 Task: Search one way flight ticket for 2 adults, 4 children and 1 infant on lap in business from Brunswick: Brunswick Golden Isles Airport to Springfield: Abraham Lincoln Capital Airport on 5-2-2023. Choice of flights is JetBlue. Price is upto 88000. Outbound departure time preference is 18:15.
Action: Mouse moved to (226, 318)
Screenshot: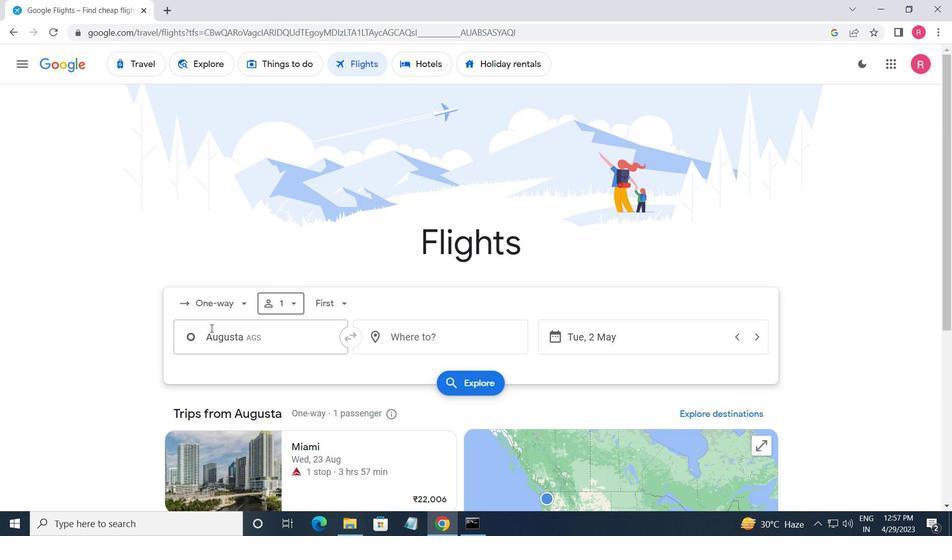 
Action: Mouse pressed left at (226, 318)
Screenshot: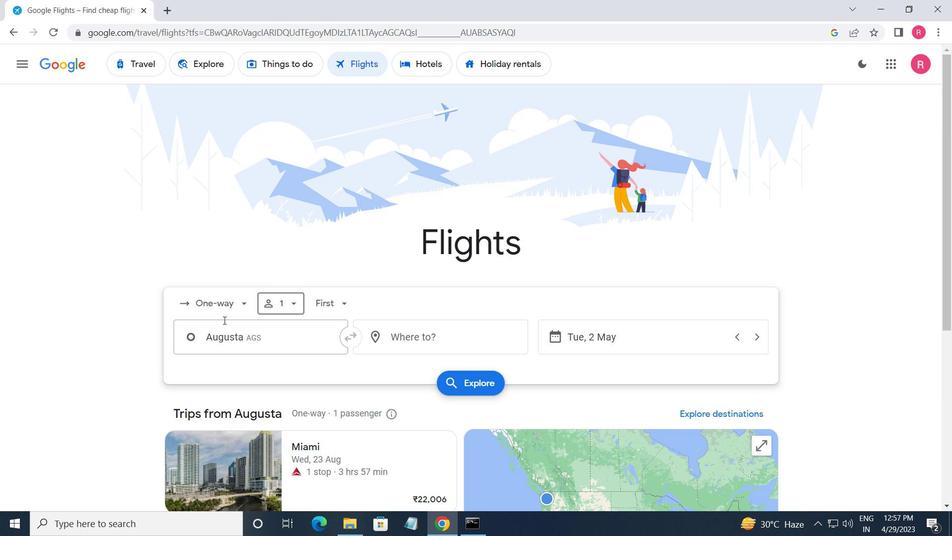 
Action: Mouse moved to (231, 360)
Screenshot: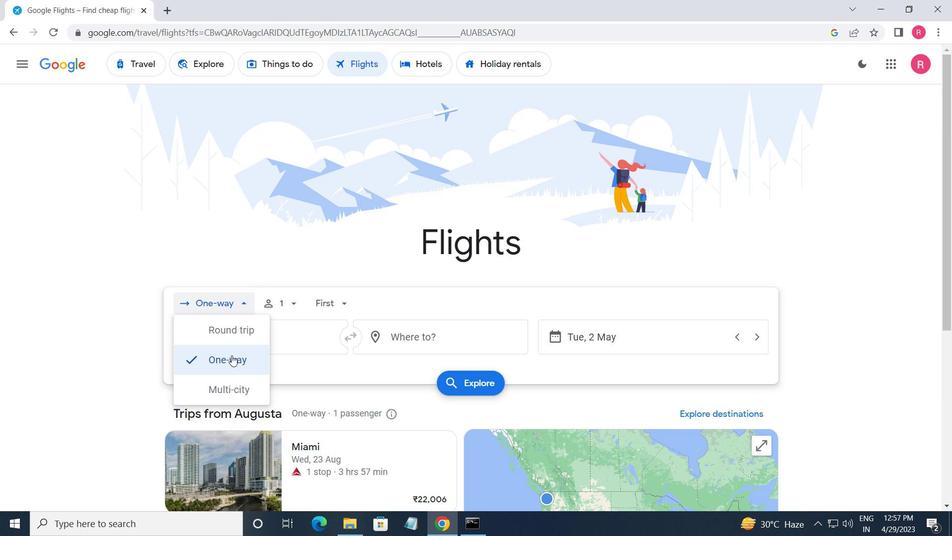 
Action: Mouse pressed left at (231, 360)
Screenshot: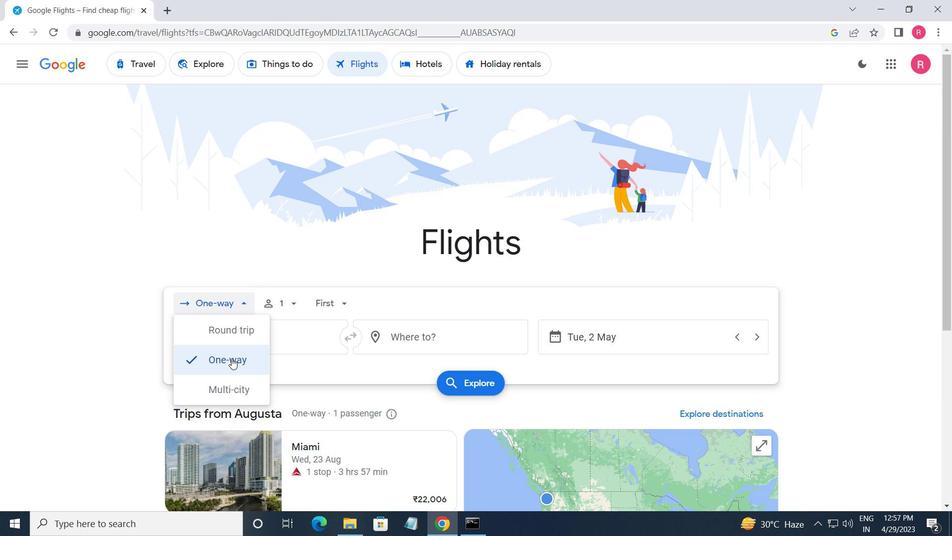 
Action: Mouse moved to (275, 303)
Screenshot: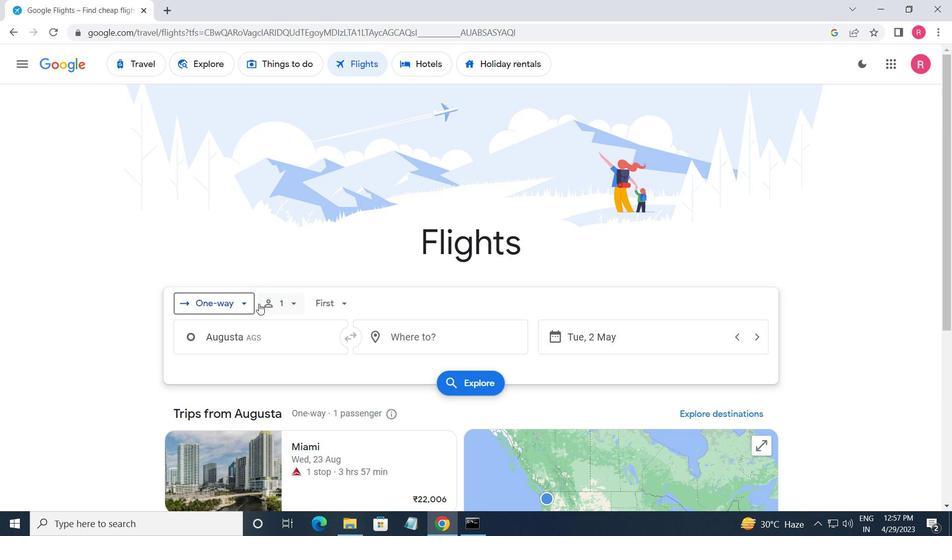 
Action: Mouse pressed left at (275, 303)
Screenshot: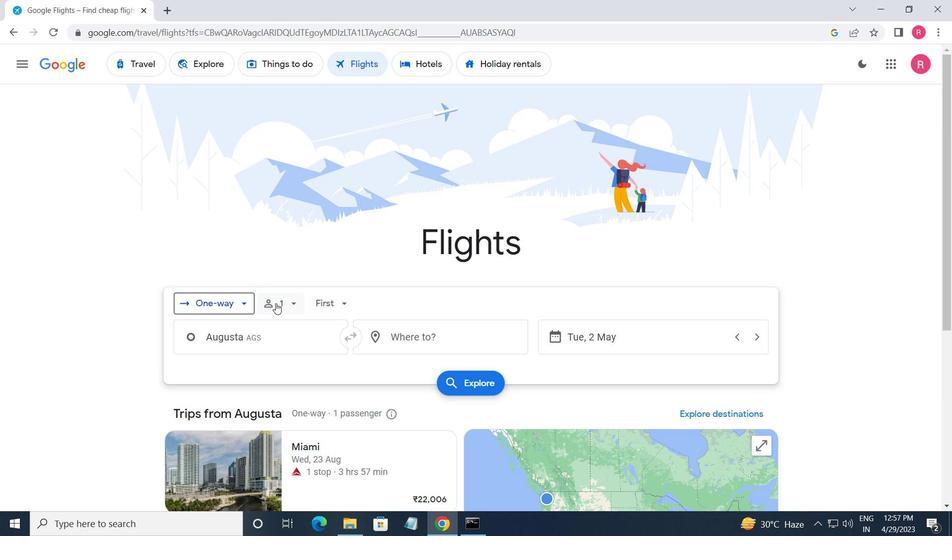
Action: Mouse moved to (384, 341)
Screenshot: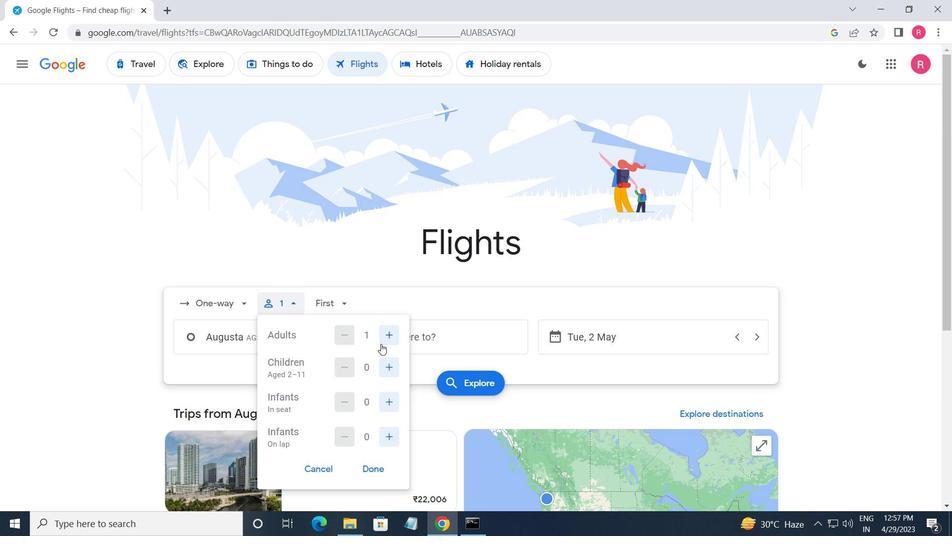 
Action: Mouse pressed left at (384, 341)
Screenshot: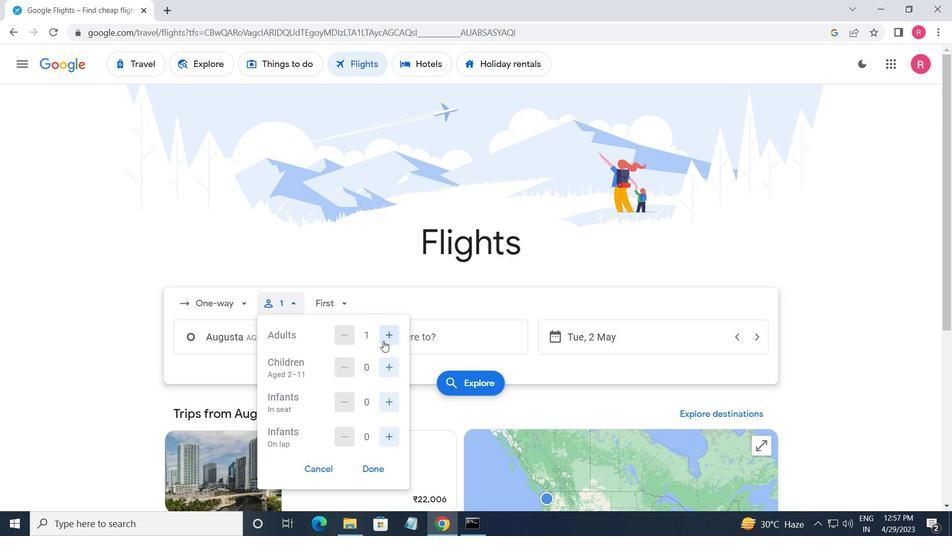 
Action: Mouse moved to (383, 371)
Screenshot: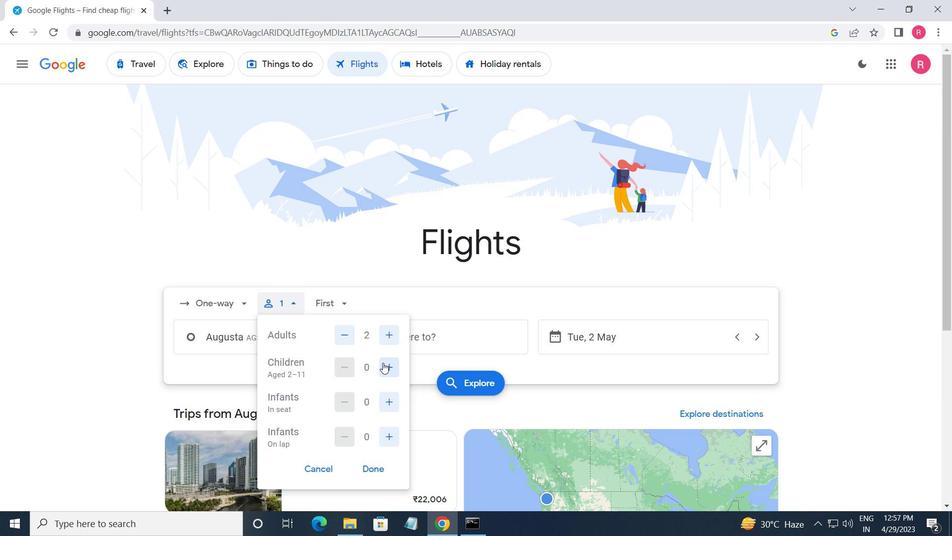 
Action: Mouse pressed left at (383, 371)
Screenshot: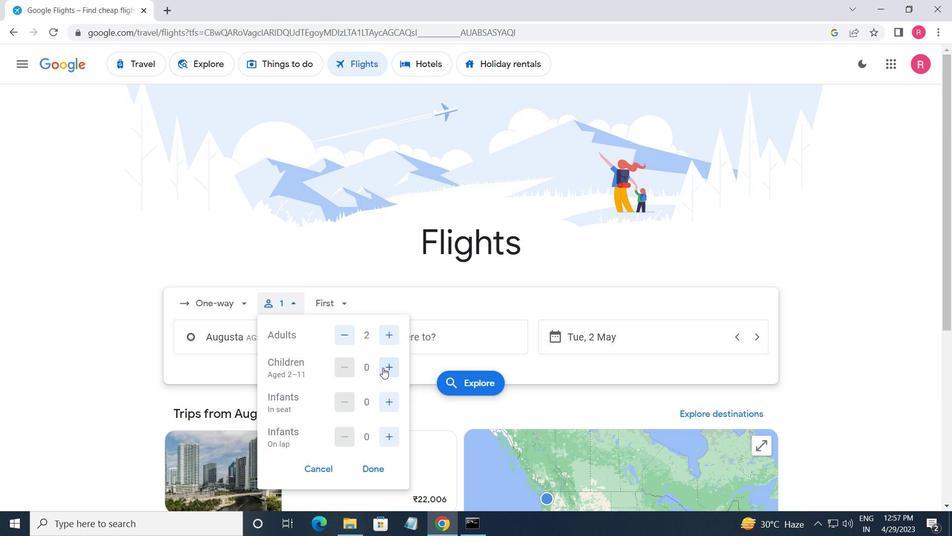 
Action: Mouse pressed left at (383, 371)
Screenshot: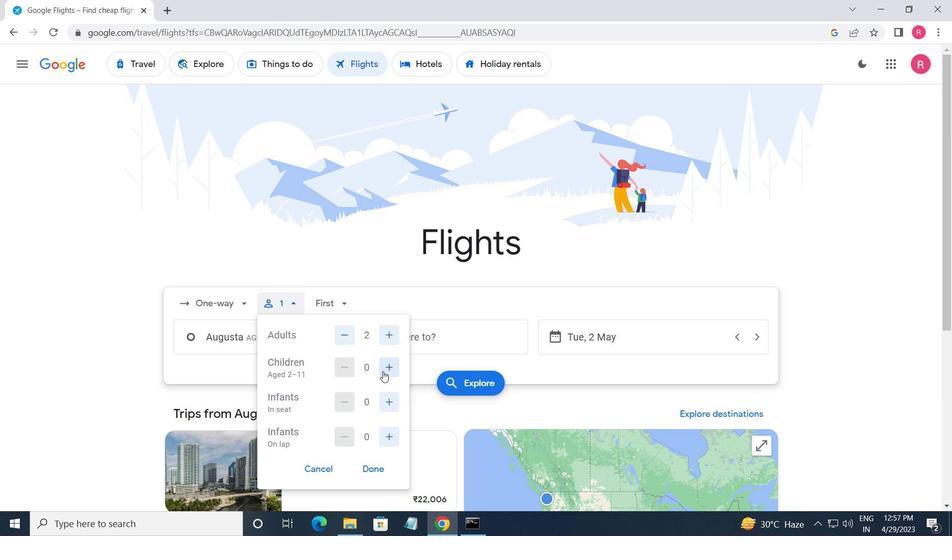
Action: Mouse pressed left at (383, 371)
Screenshot: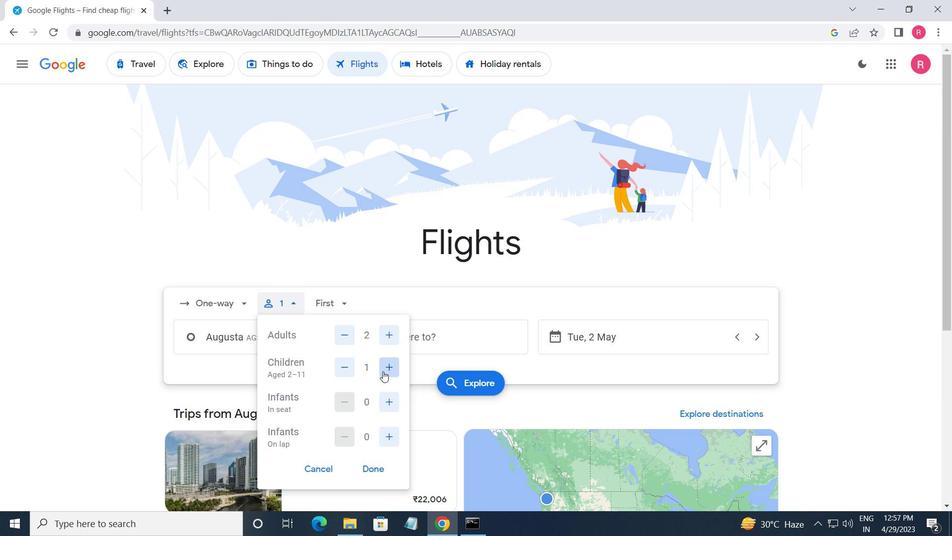 
Action: Mouse pressed left at (383, 371)
Screenshot: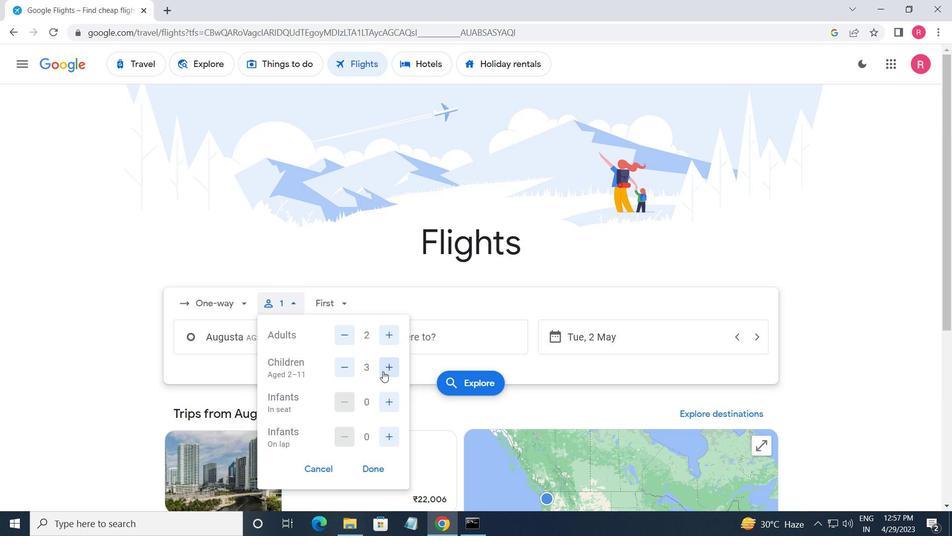 
Action: Mouse moved to (388, 407)
Screenshot: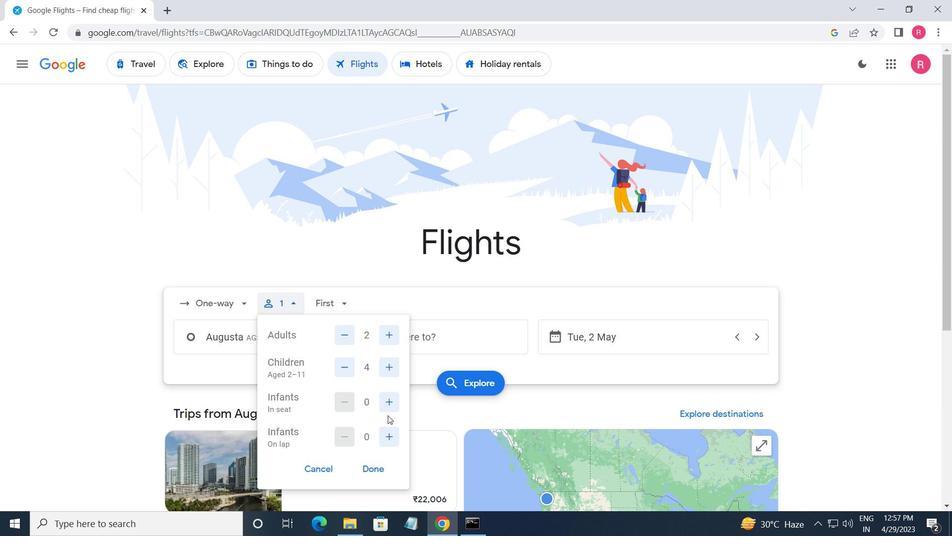 
Action: Mouse pressed left at (388, 407)
Screenshot: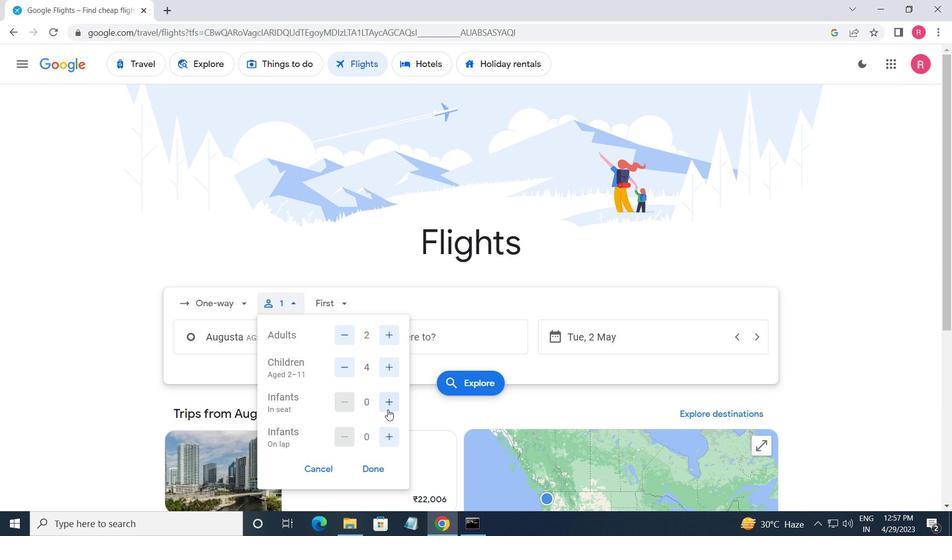 
Action: Mouse moved to (337, 299)
Screenshot: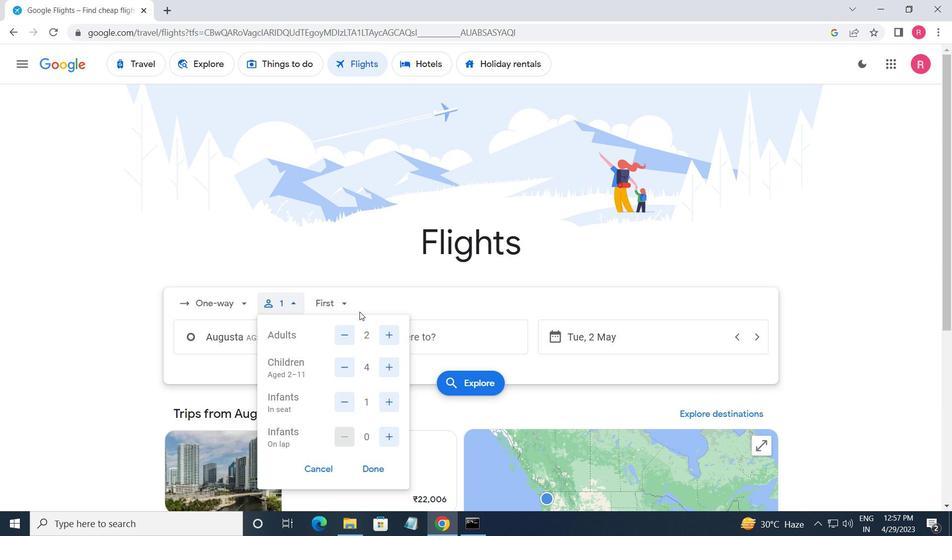 
Action: Mouse pressed left at (337, 299)
Screenshot: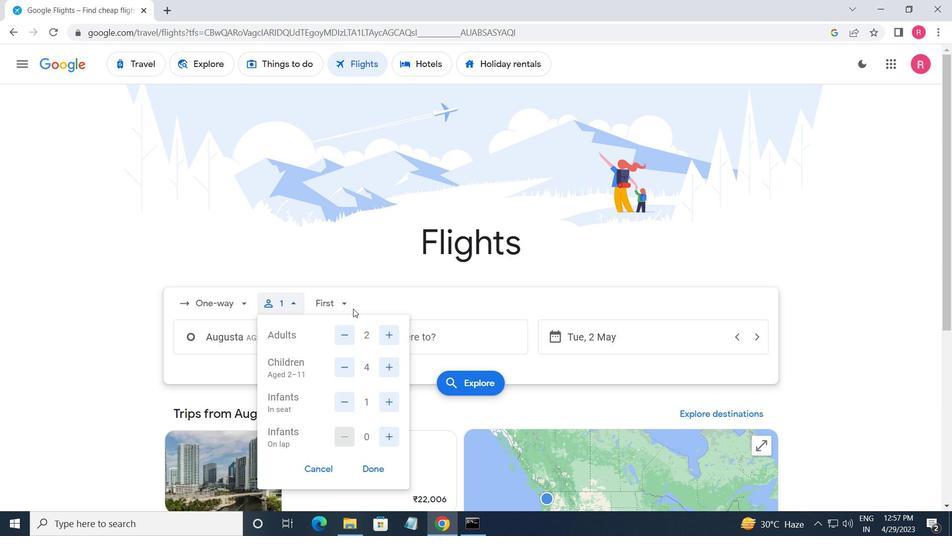 
Action: Mouse moved to (376, 383)
Screenshot: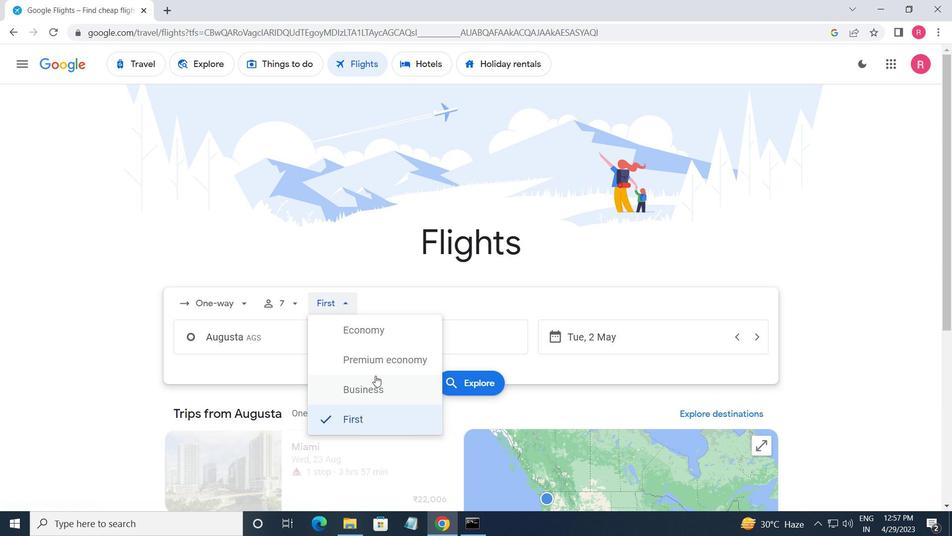 
Action: Mouse pressed left at (376, 383)
Screenshot: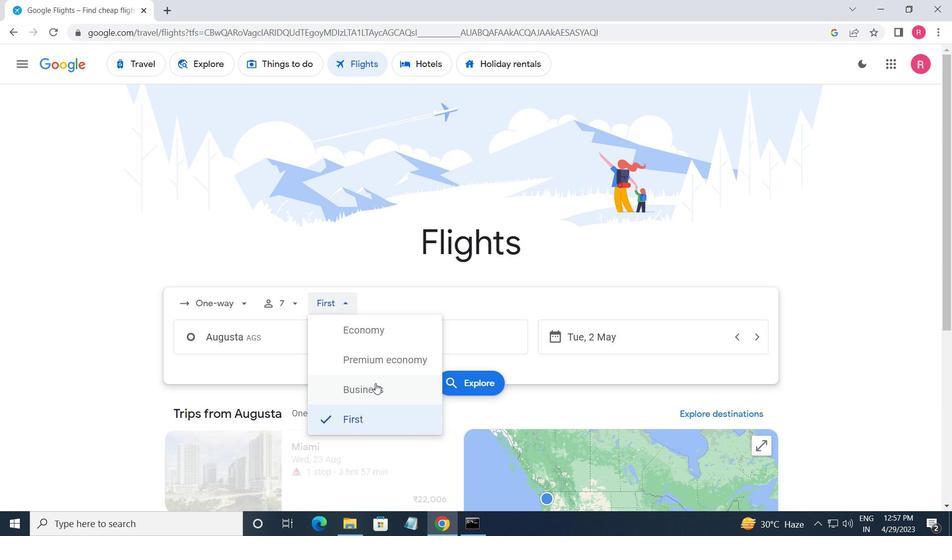 
Action: Mouse moved to (299, 342)
Screenshot: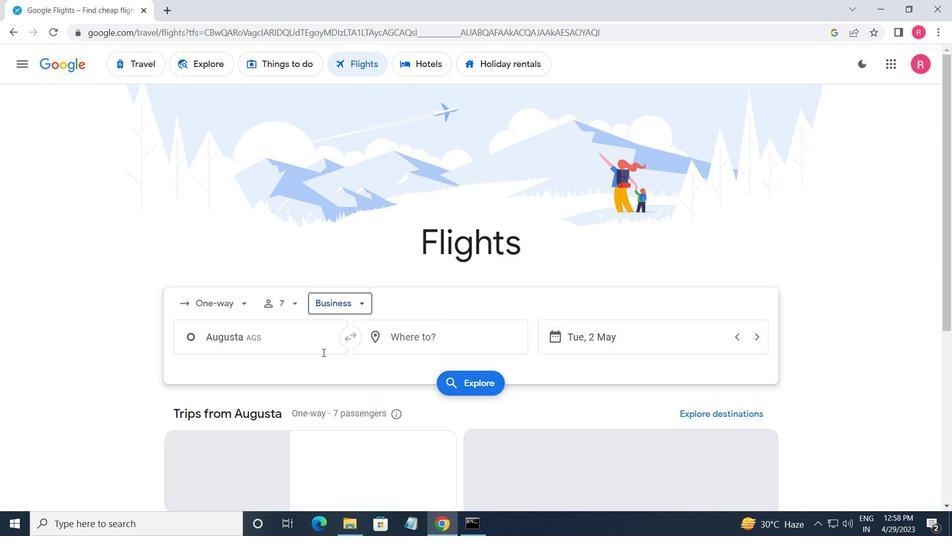 
Action: Mouse pressed left at (299, 342)
Screenshot: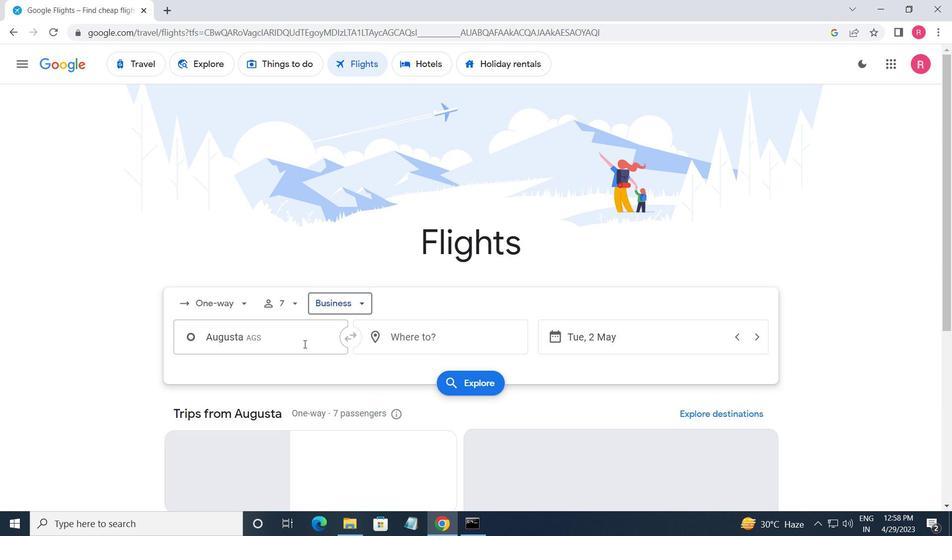 
Action: Key pressed <Key.shift><Key.shift>BRUNSWICK<Key.space><Key.shift_r><Key.shift_r><Key.shift_r>GO
Screenshot: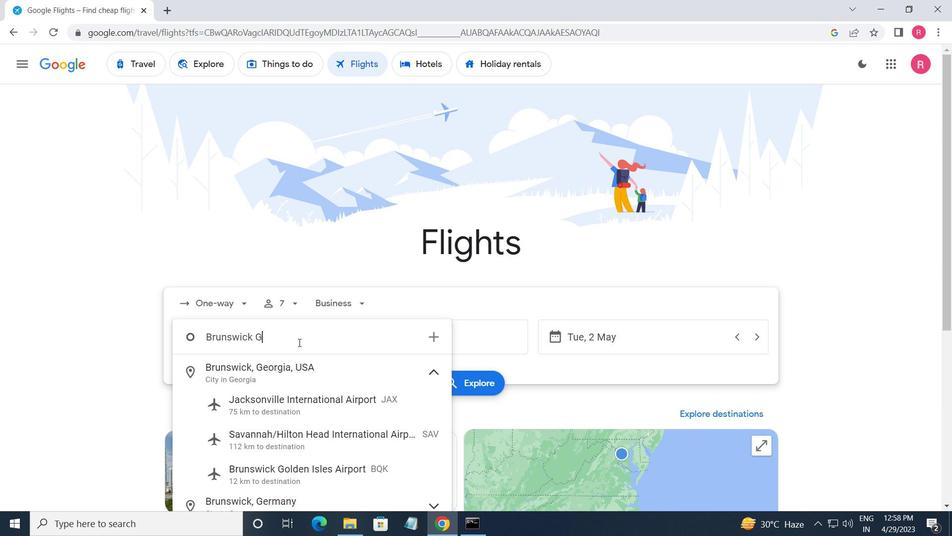 
Action: Mouse moved to (288, 375)
Screenshot: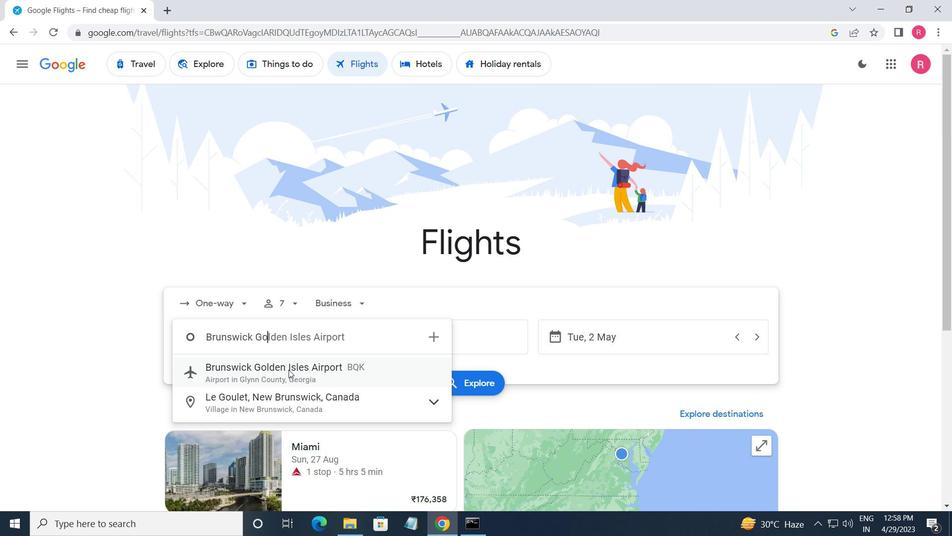 
Action: Mouse pressed left at (288, 375)
Screenshot: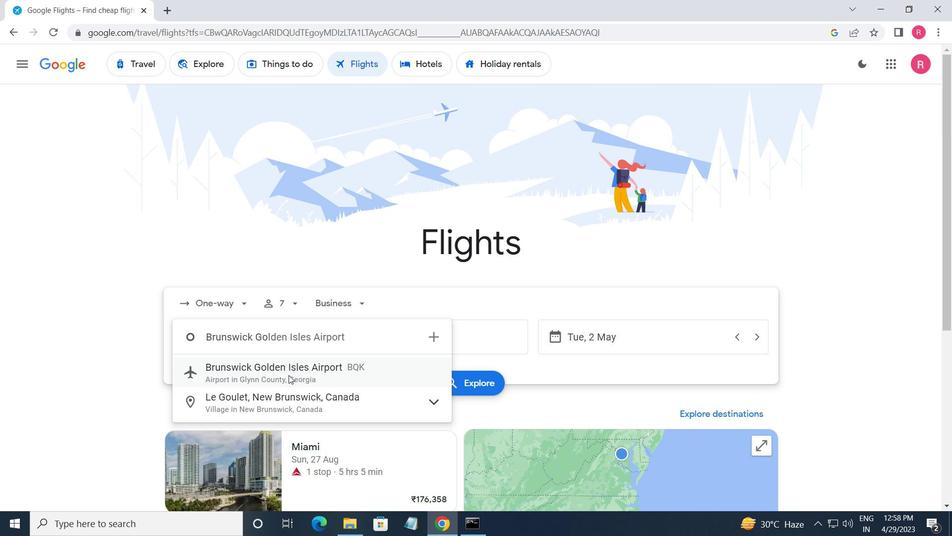 
Action: Mouse moved to (434, 340)
Screenshot: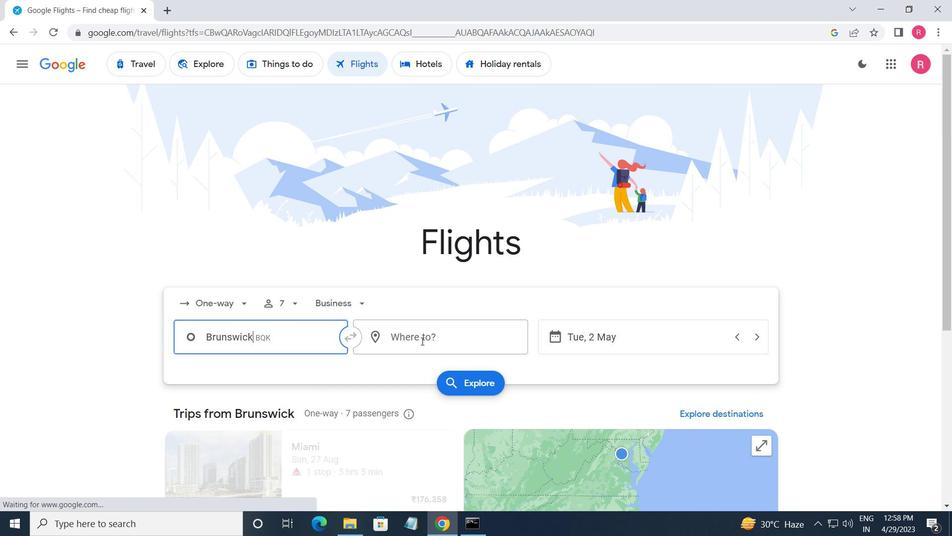 
Action: Mouse pressed left at (434, 340)
Screenshot: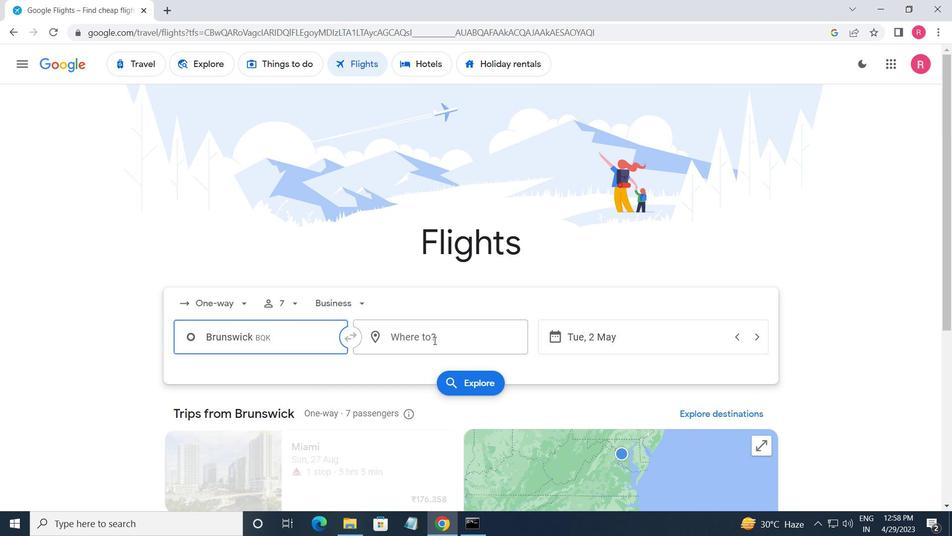 
Action: Mouse moved to (420, 461)
Screenshot: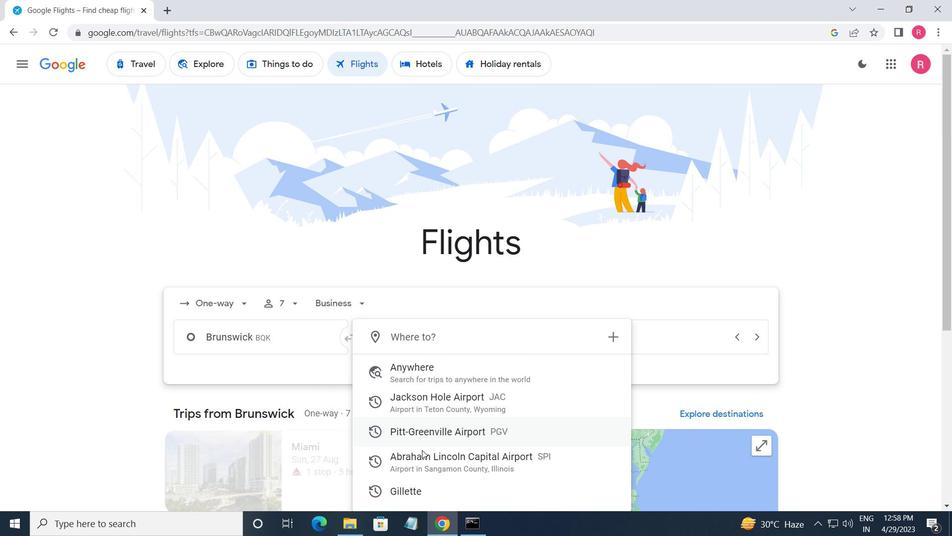 
Action: Mouse pressed left at (420, 461)
Screenshot: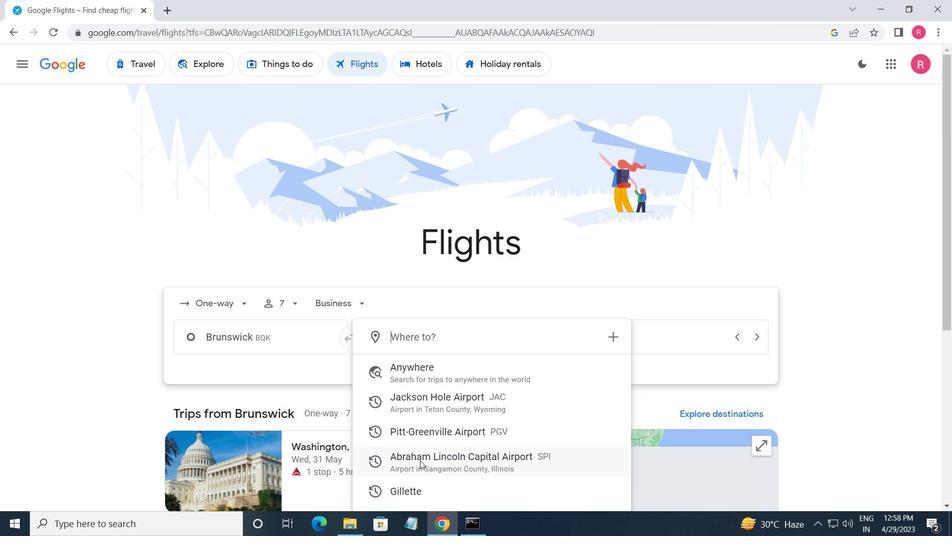 
Action: Mouse moved to (646, 347)
Screenshot: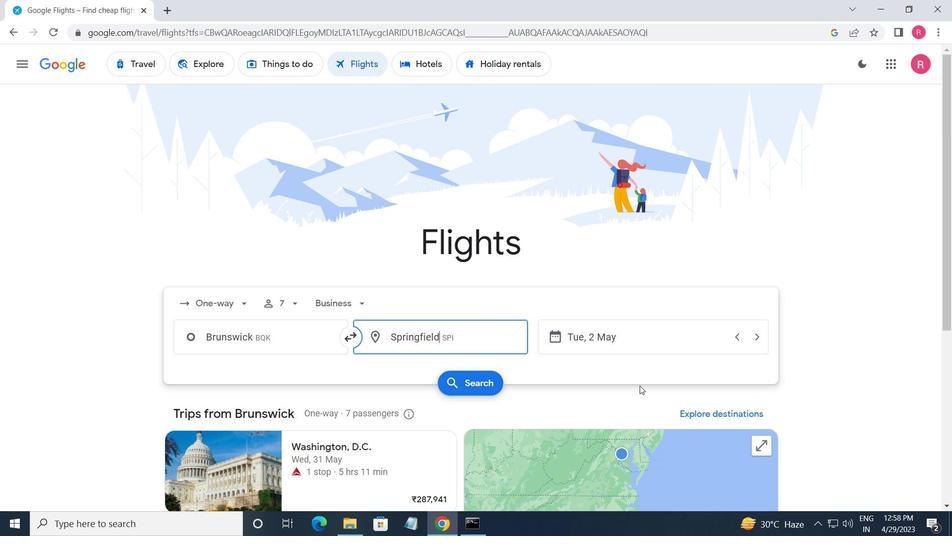 
Action: Mouse pressed left at (646, 347)
Screenshot: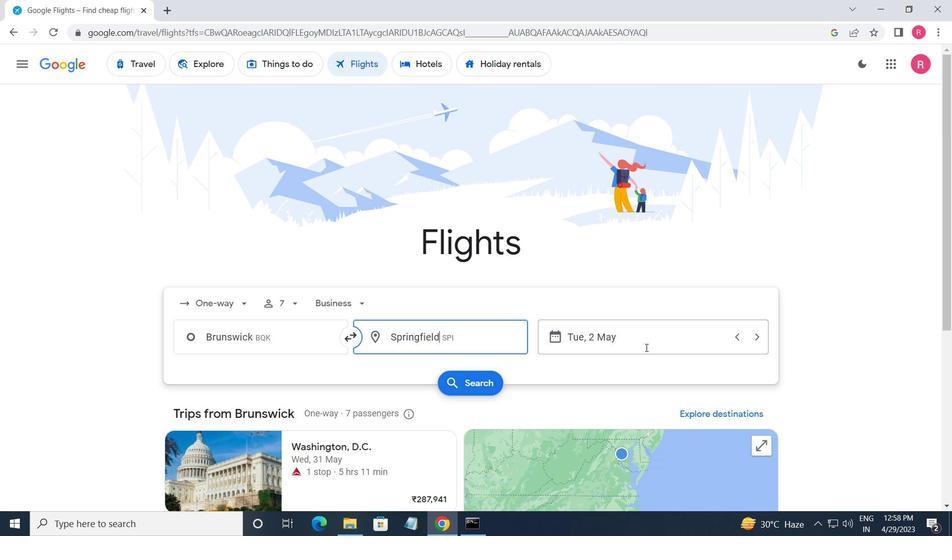 
Action: Mouse moved to (622, 273)
Screenshot: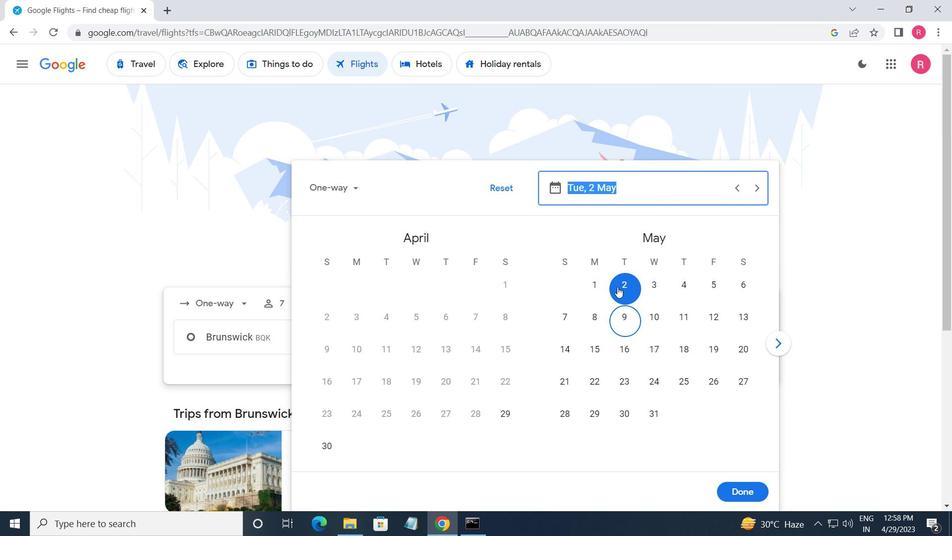 
Action: Mouse pressed left at (622, 273)
Screenshot: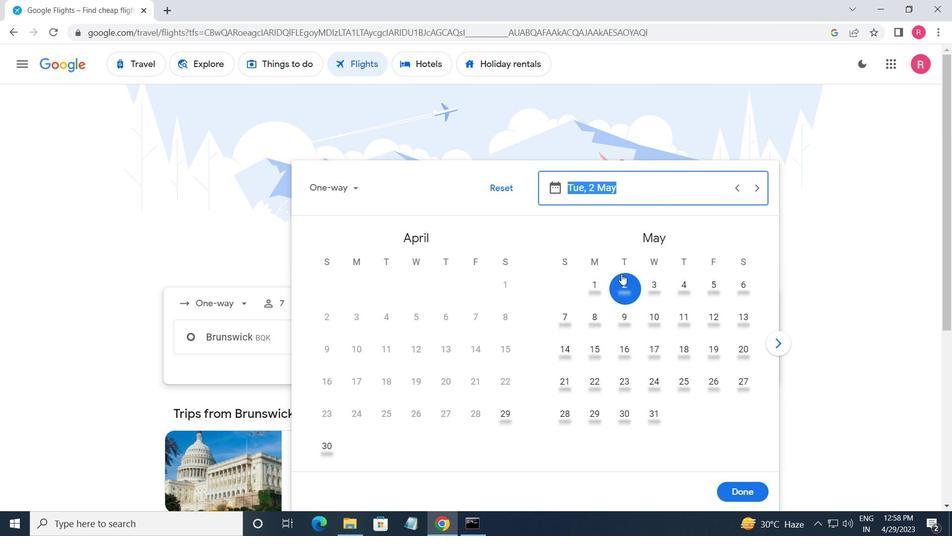 
Action: Mouse moved to (756, 499)
Screenshot: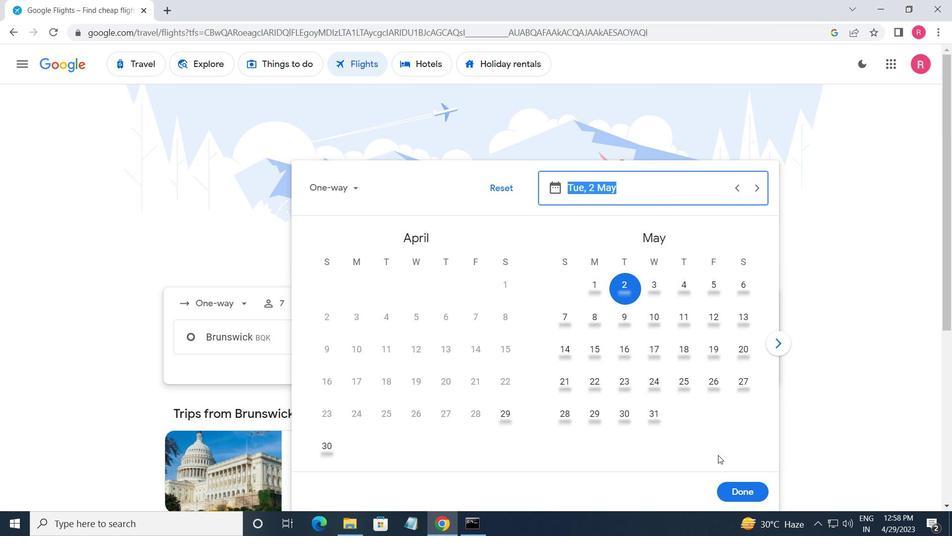 
Action: Mouse pressed left at (756, 499)
Screenshot: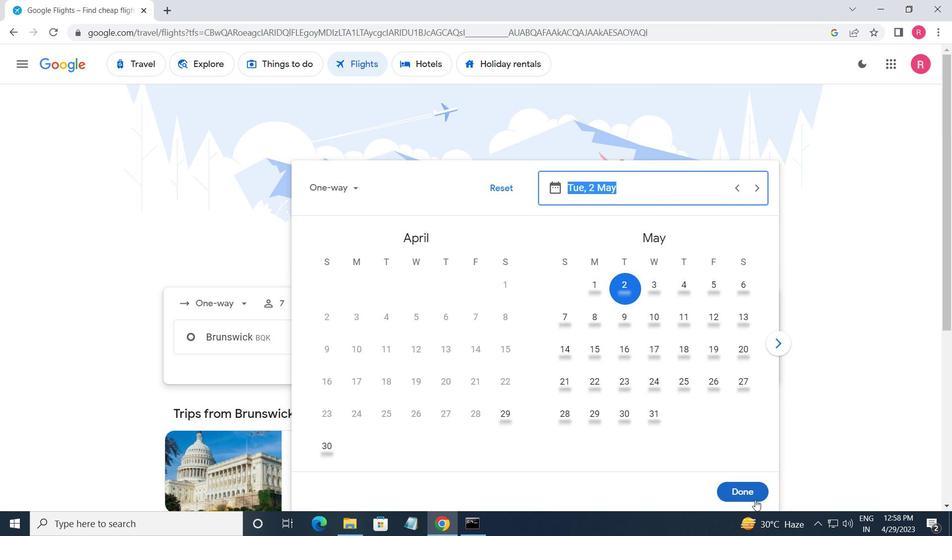 
Action: Mouse moved to (478, 390)
Screenshot: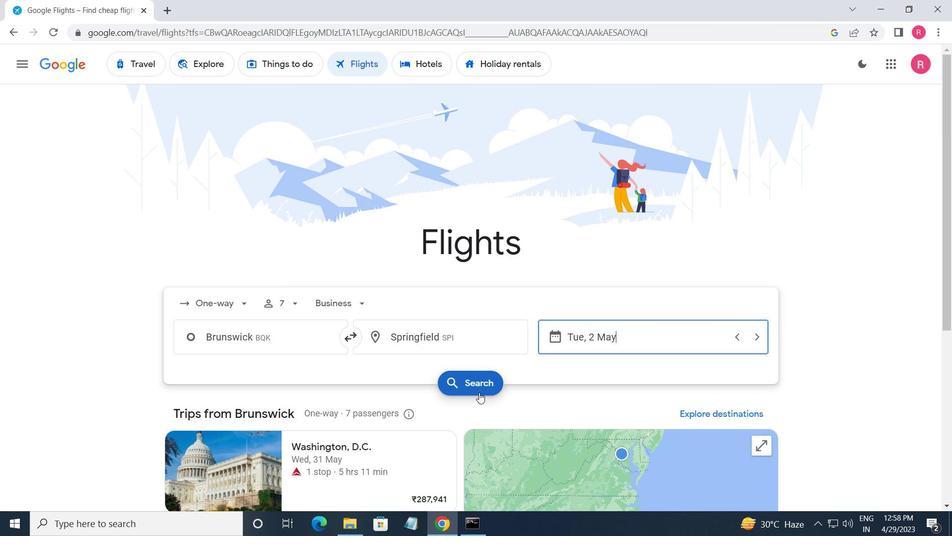 
Action: Mouse pressed left at (478, 390)
Screenshot: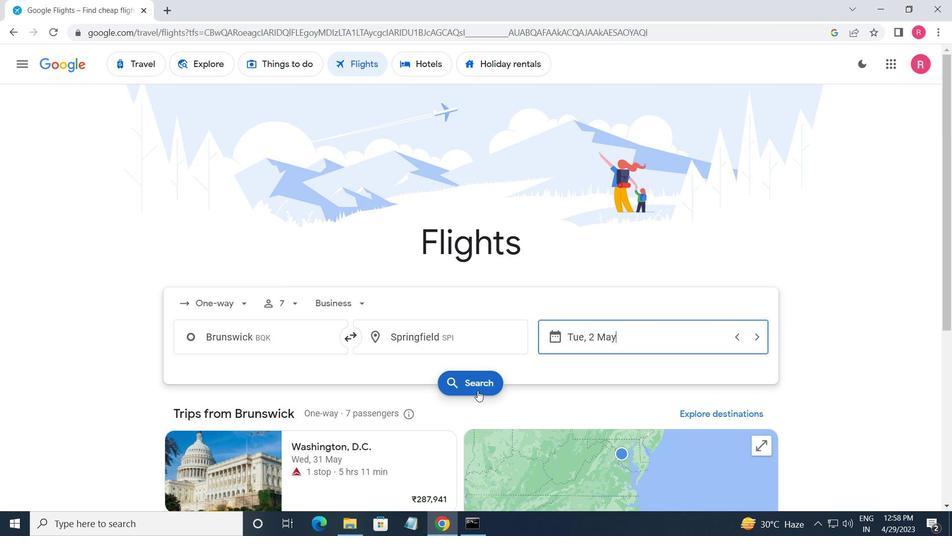 
Action: Mouse moved to (166, 186)
Screenshot: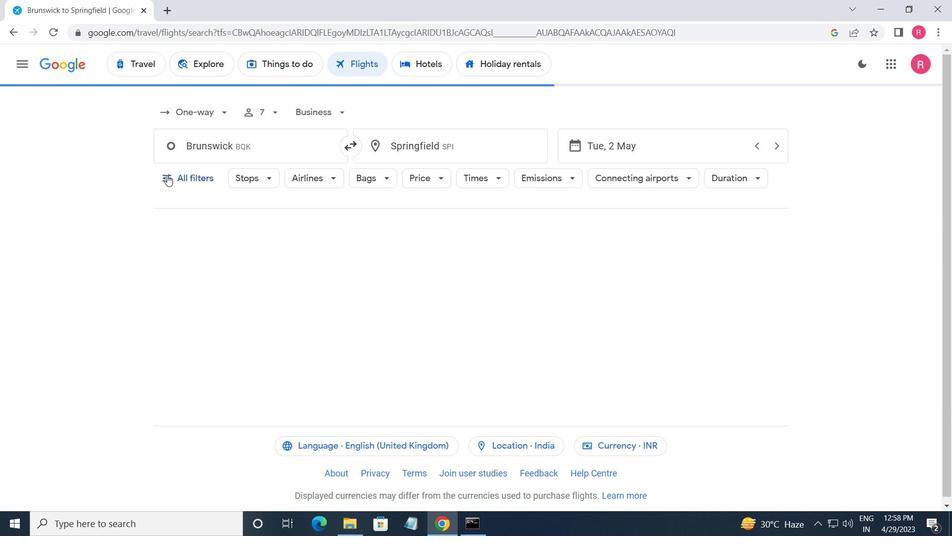 
Action: Mouse pressed left at (166, 186)
Screenshot: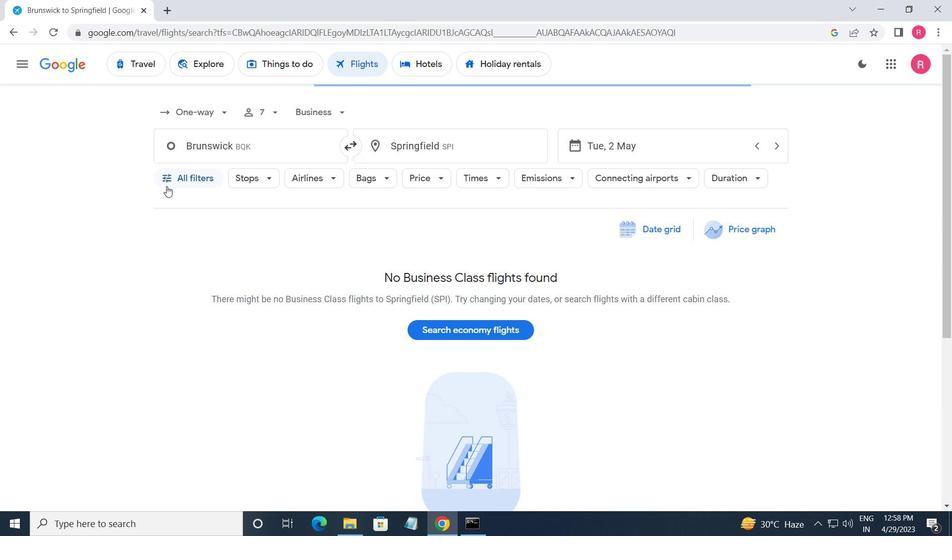 
Action: Mouse moved to (177, 224)
Screenshot: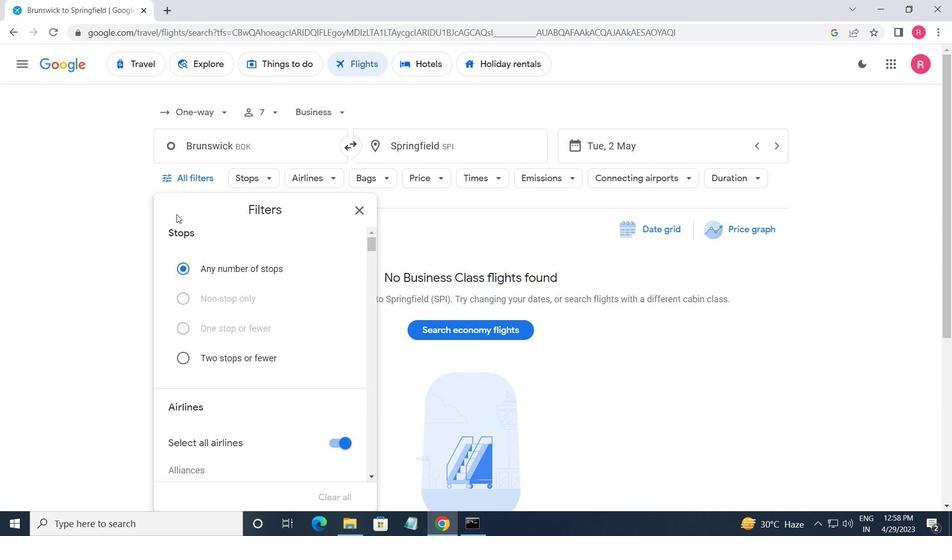 
Action: Mouse scrolled (177, 223) with delta (0, 0)
Screenshot: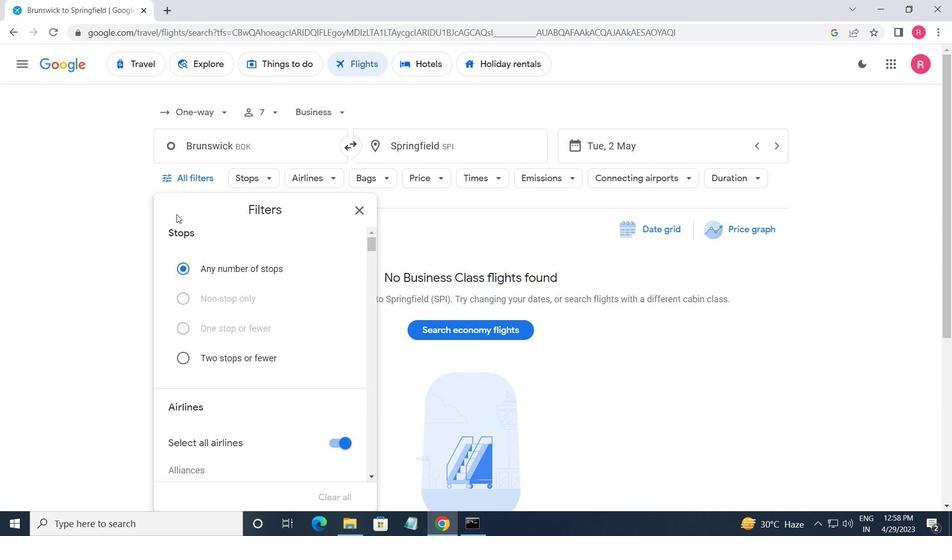 
Action: Mouse moved to (221, 276)
Screenshot: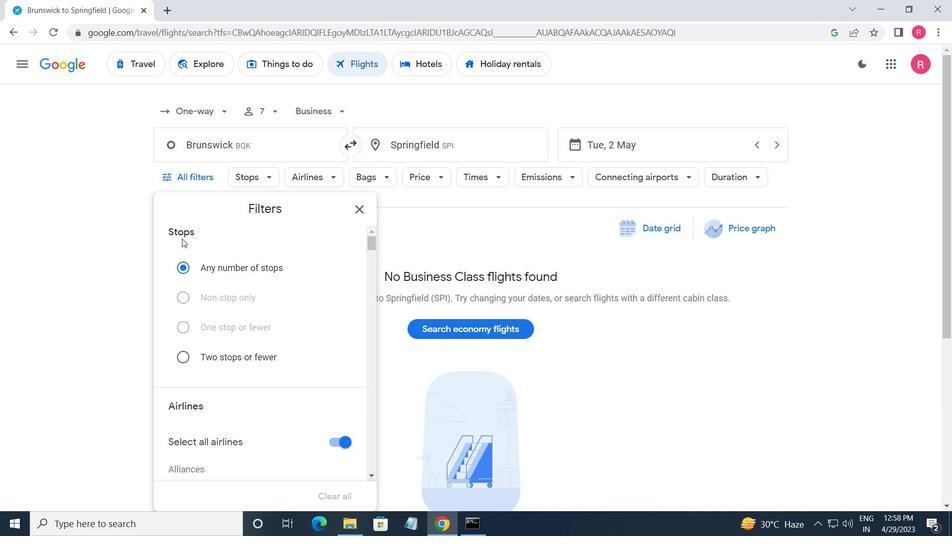 
Action: Mouse scrolled (221, 276) with delta (0, 0)
Screenshot: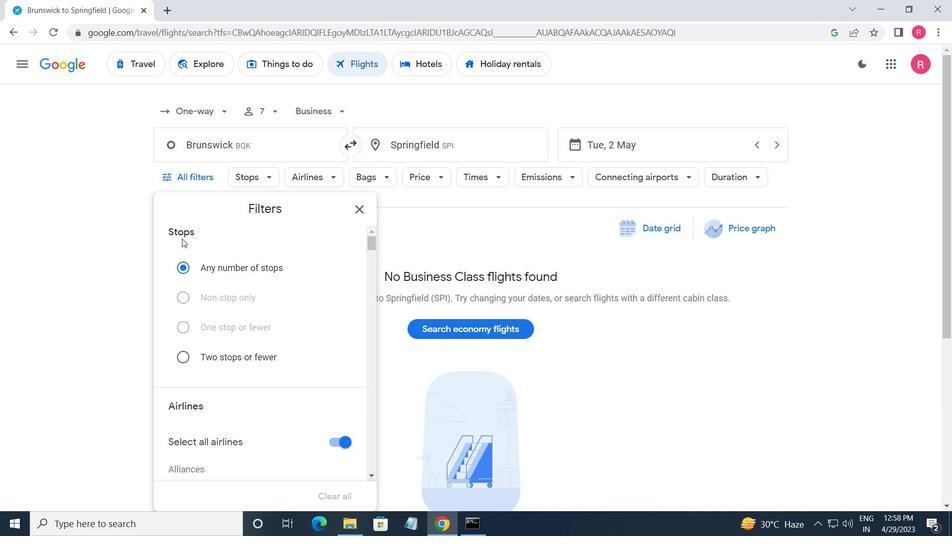 
Action: Mouse scrolled (221, 276) with delta (0, 0)
Screenshot: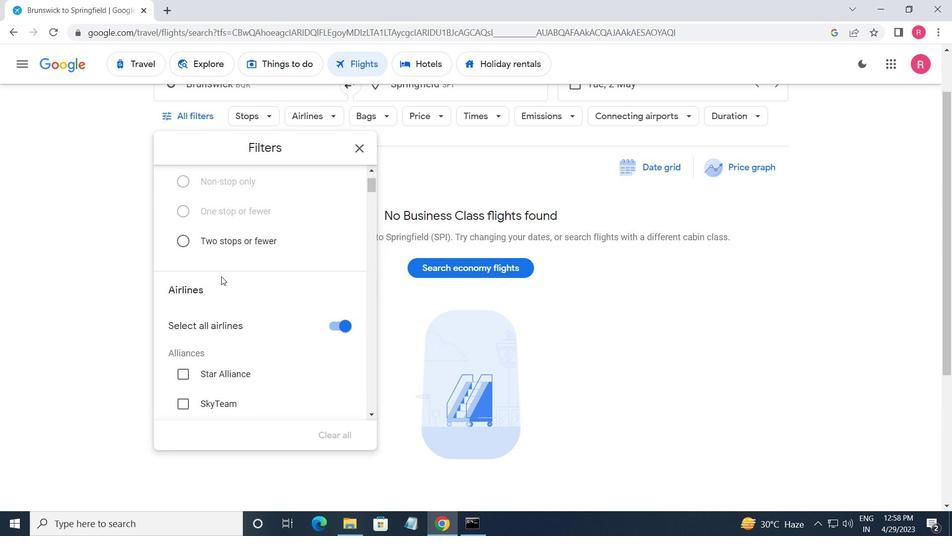 
Action: Mouse moved to (221, 276)
Screenshot: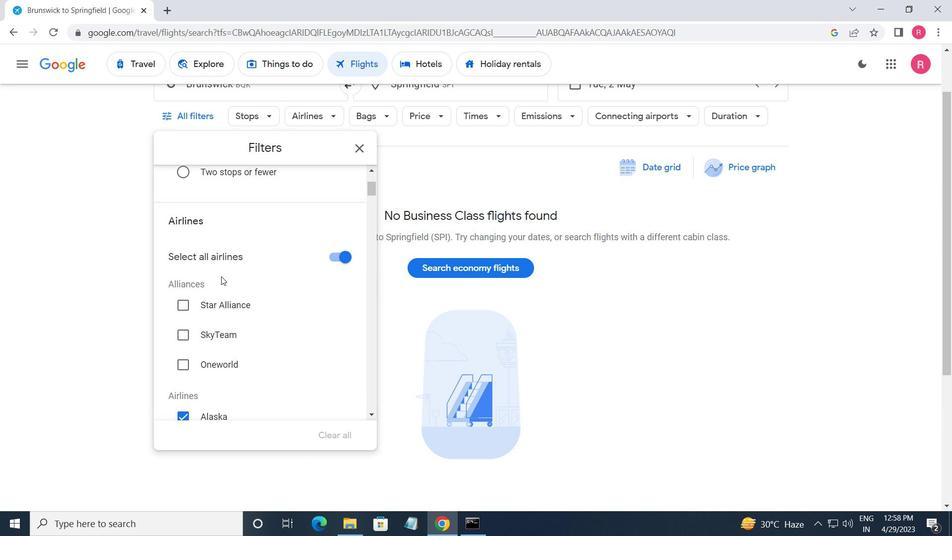 
Action: Mouse scrolled (221, 276) with delta (0, 0)
Screenshot: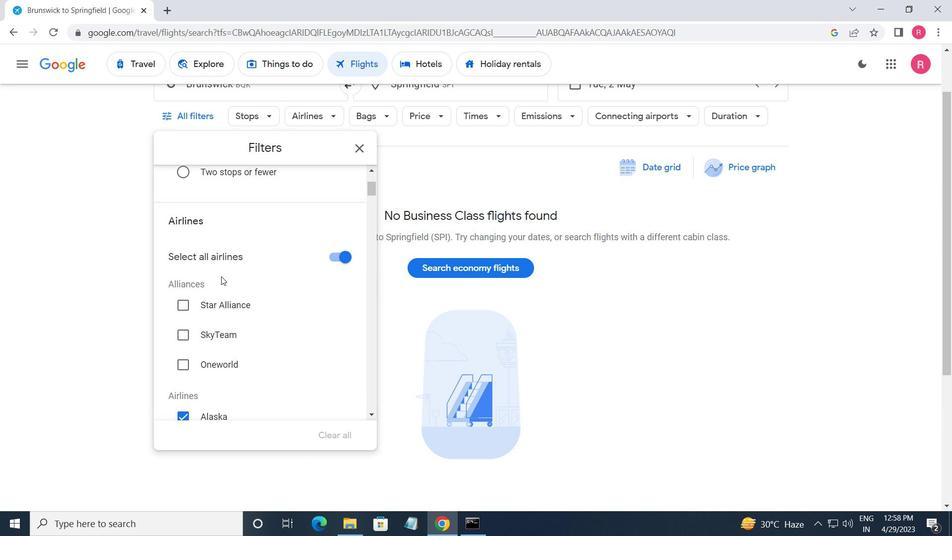 
Action: Mouse scrolled (221, 276) with delta (0, 0)
Screenshot: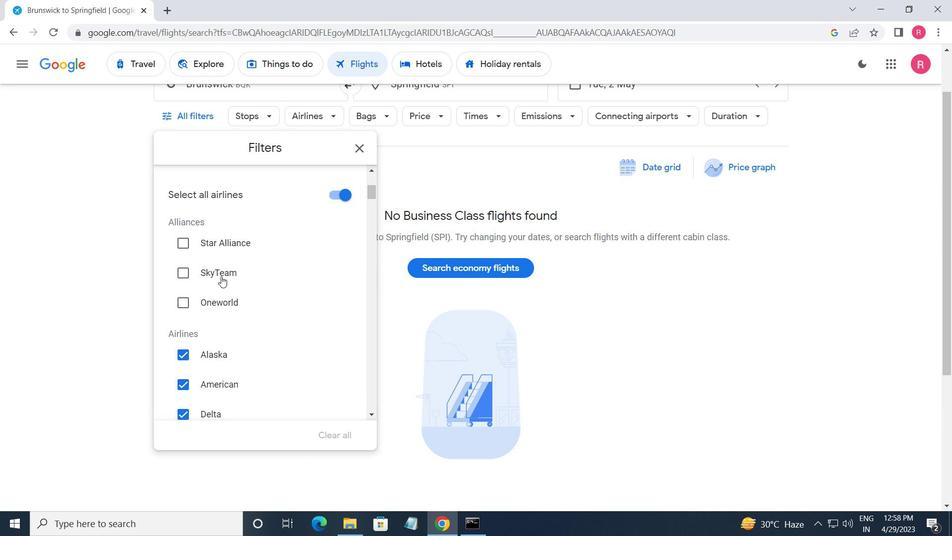 
Action: Mouse scrolled (221, 276) with delta (0, 0)
Screenshot: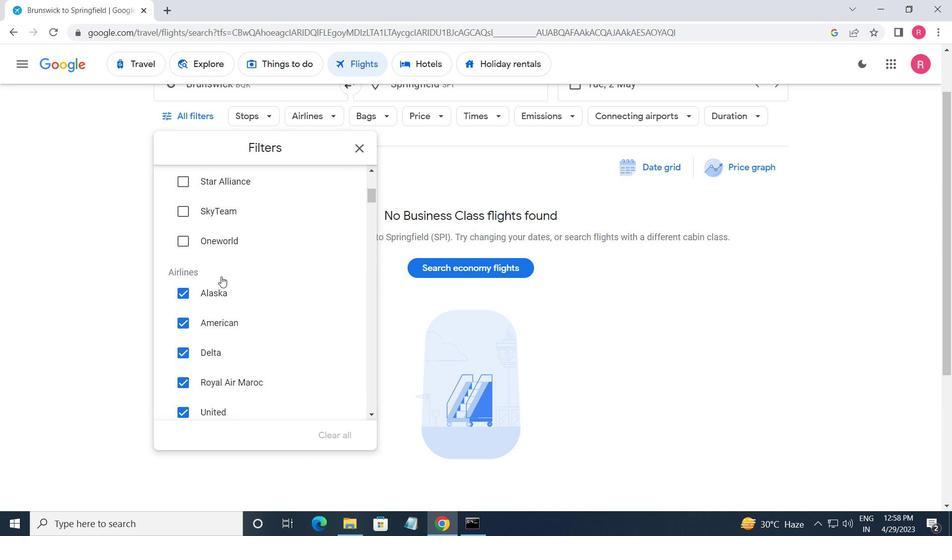 
Action: Mouse scrolled (221, 277) with delta (0, 0)
Screenshot: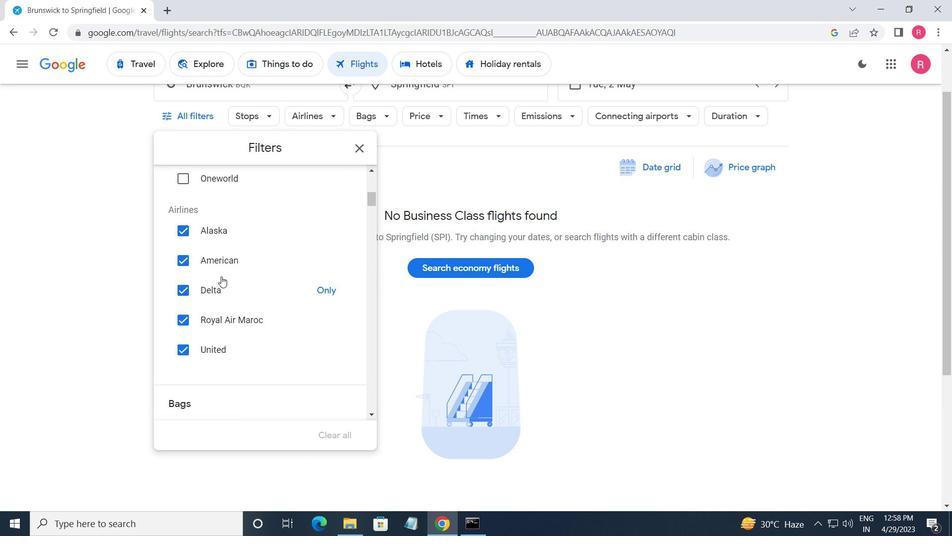
Action: Mouse scrolled (221, 277) with delta (0, 0)
Screenshot: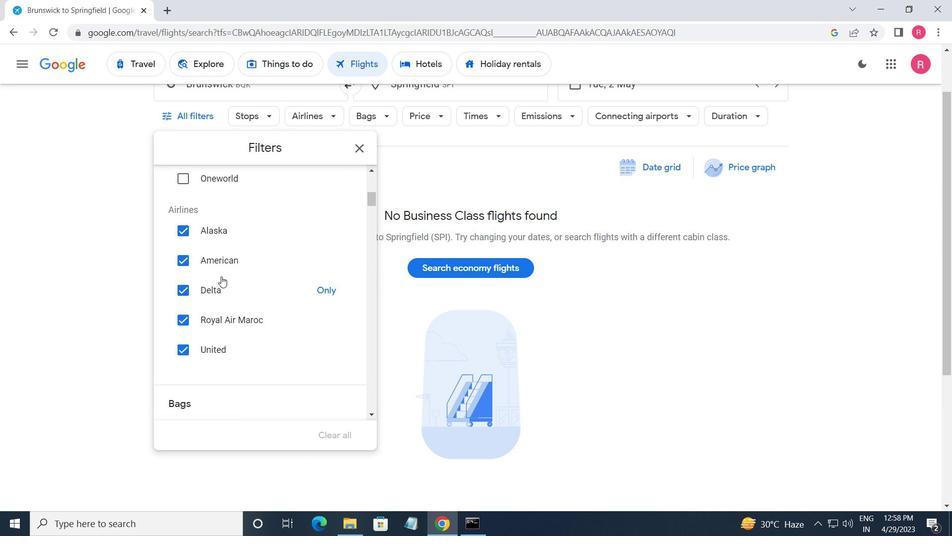 
Action: Mouse moved to (337, 192)
Screenshot: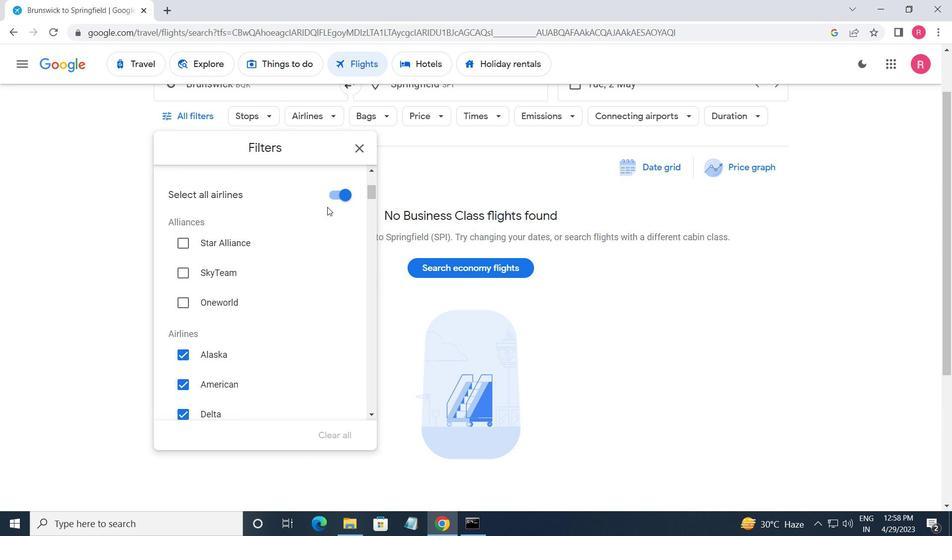 
Action: Mouse pressed left at (337, 192)
Screenshot: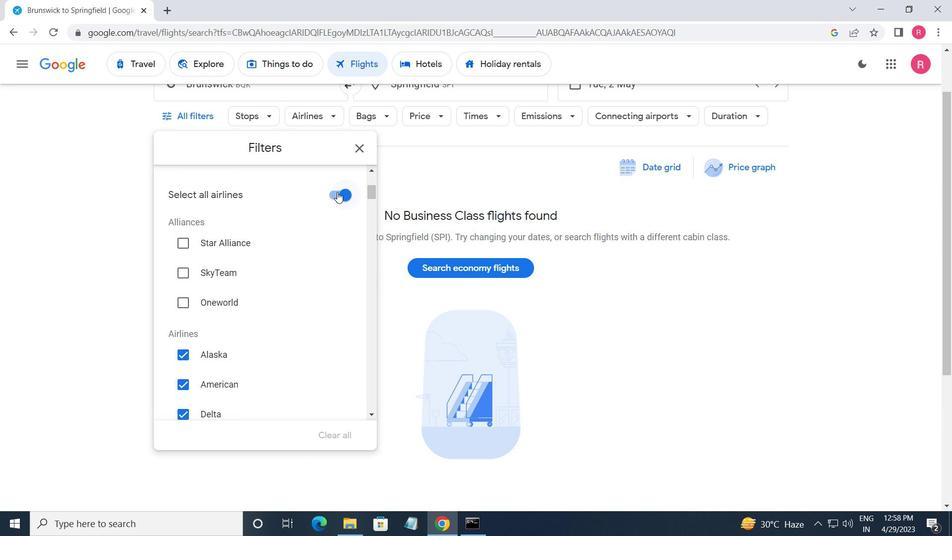 
Action: Mouse moved to (299, 273)
Screenshot: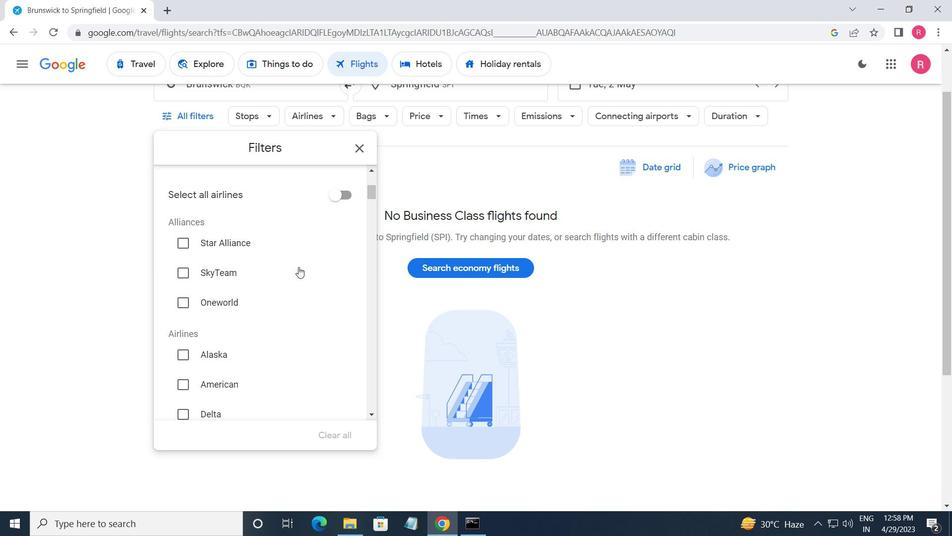 
Action: Mouse scrolled (299, 273) with delta (0, 0)
Screenshot: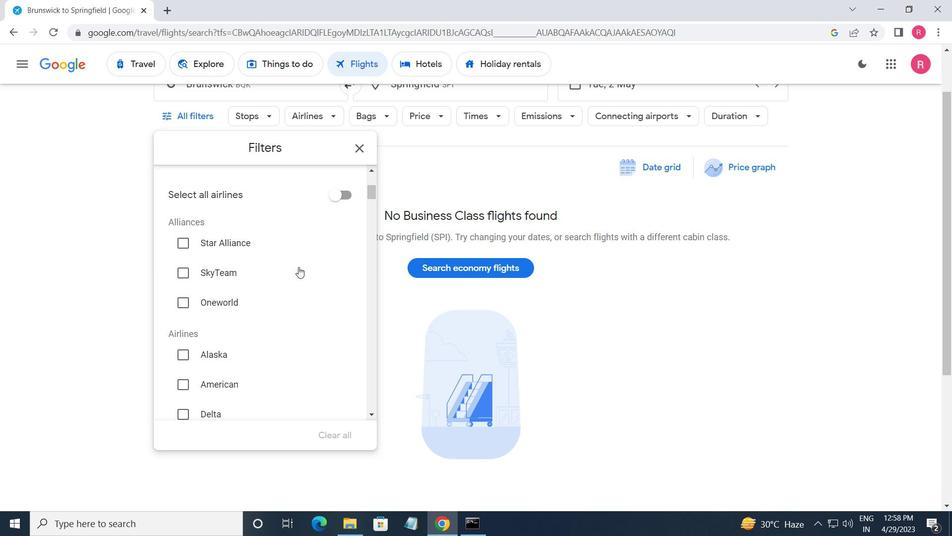 
Action: Mouse moved to (299, 273)
Screenshot: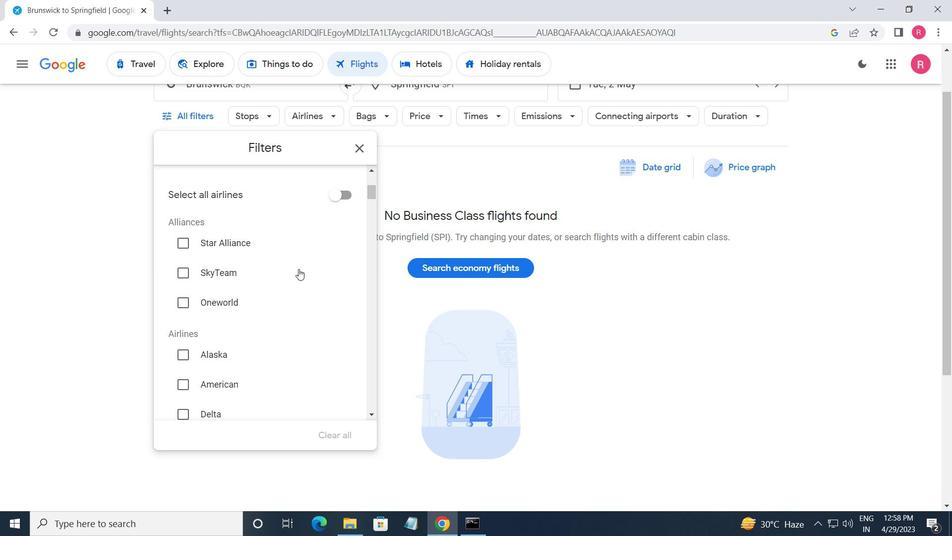 
Action: Mouse scrolled (299, 273) with delta (0, 0)
Screenshot: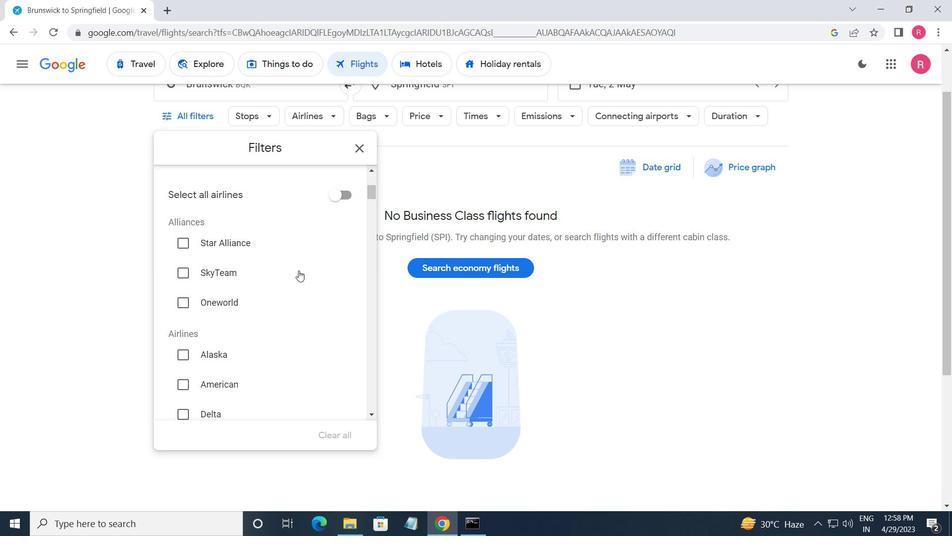 
Action: Mouse moved to (299, 276)
Screenshot: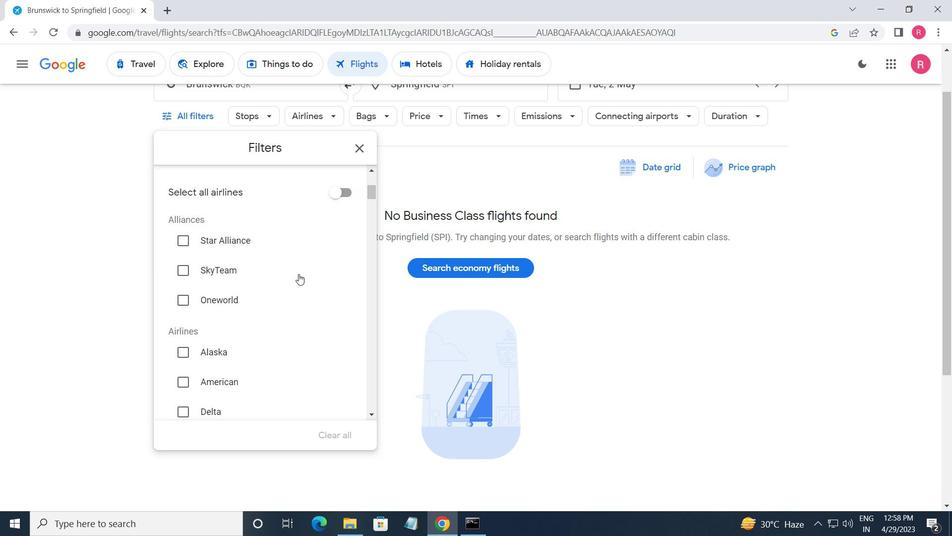 
Action: Mouse scrolled (299, 276) with delta (0, 0)
Screenshot: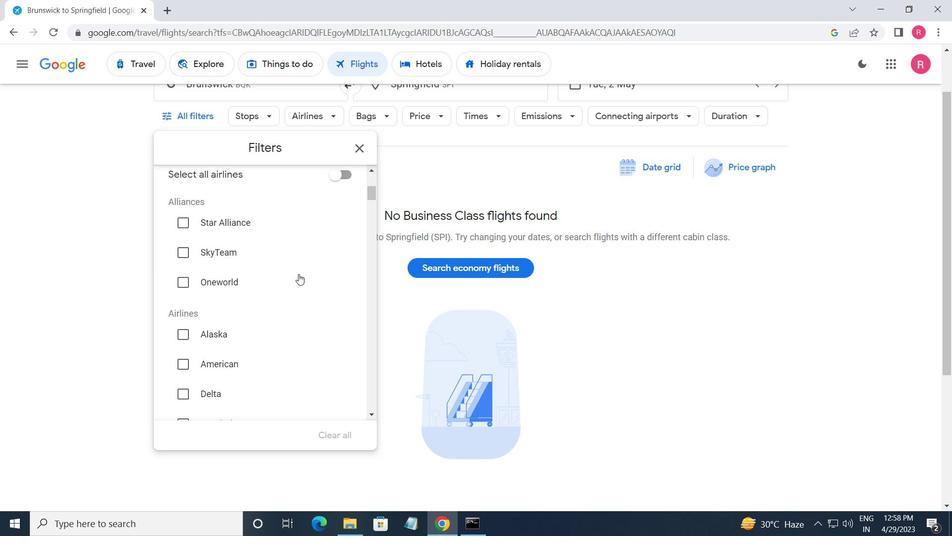 
Action: Mouse moved to (299, 281)
Screenshot: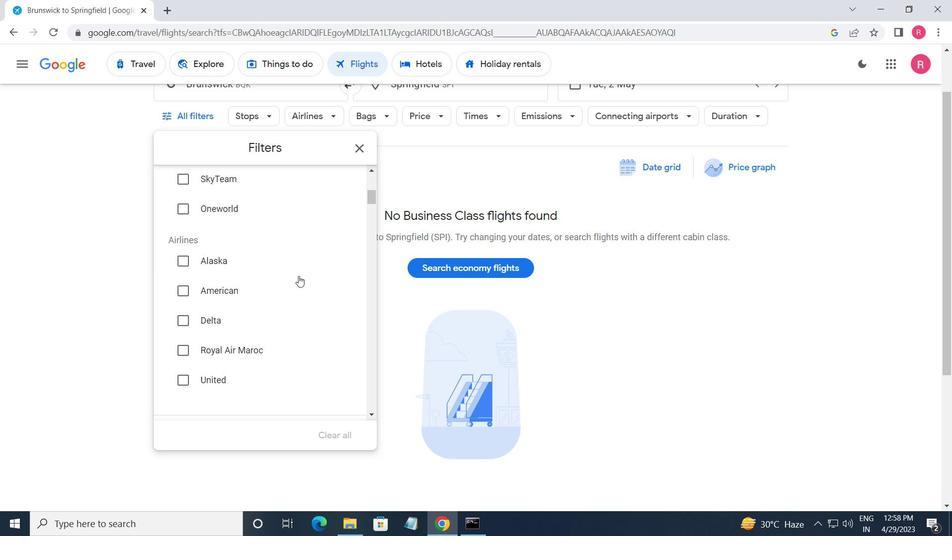 
Action: Mouse scrolled (299, 281) with delta (0, 0)
Screenshot: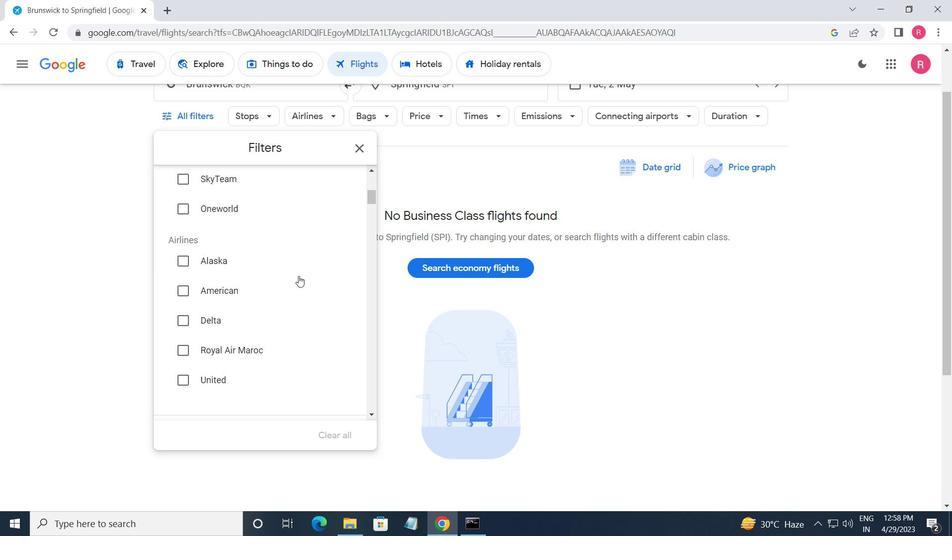
Action: Mouse moved to (299, 282)
Screenshot: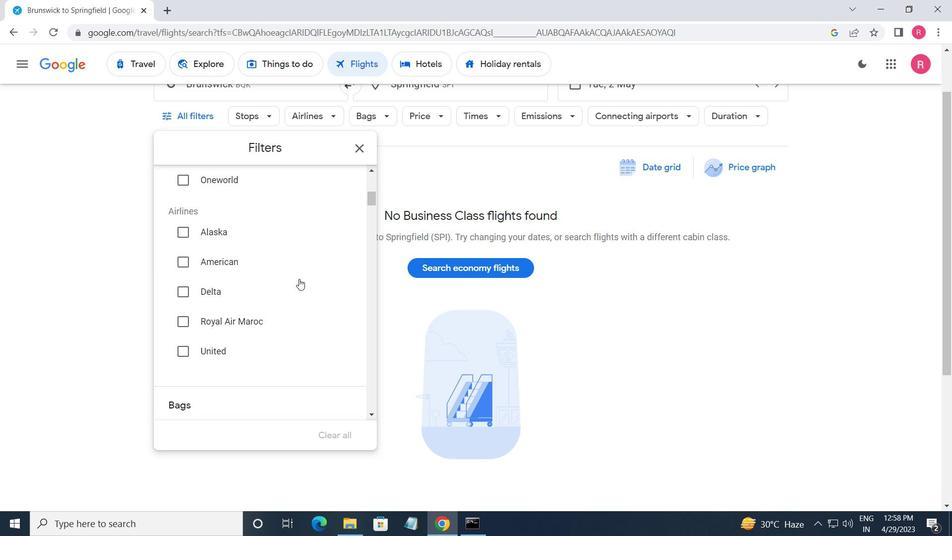 
Action: Mouse scrolled (299, 281) with delta (0, 0)
Screenshot: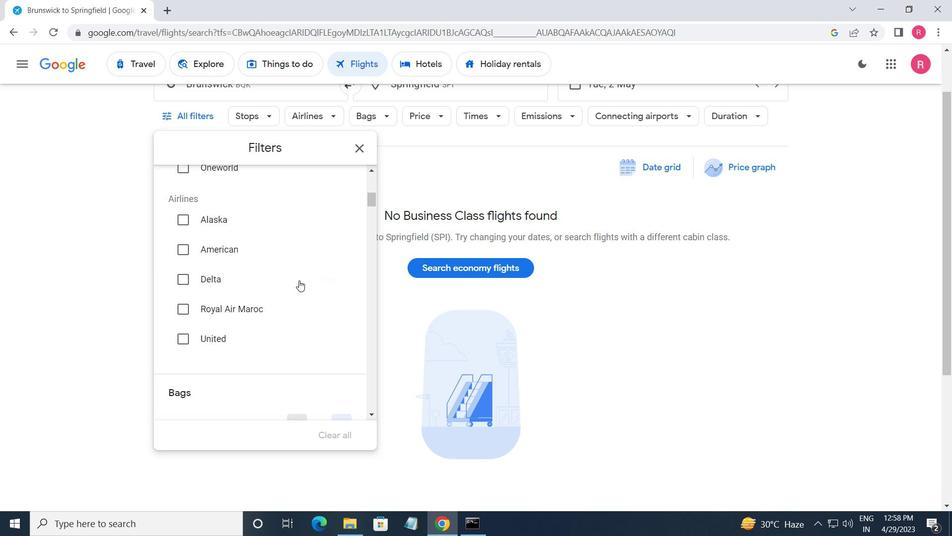 
Action: Mouse moved to (299, 284)
Screenshot: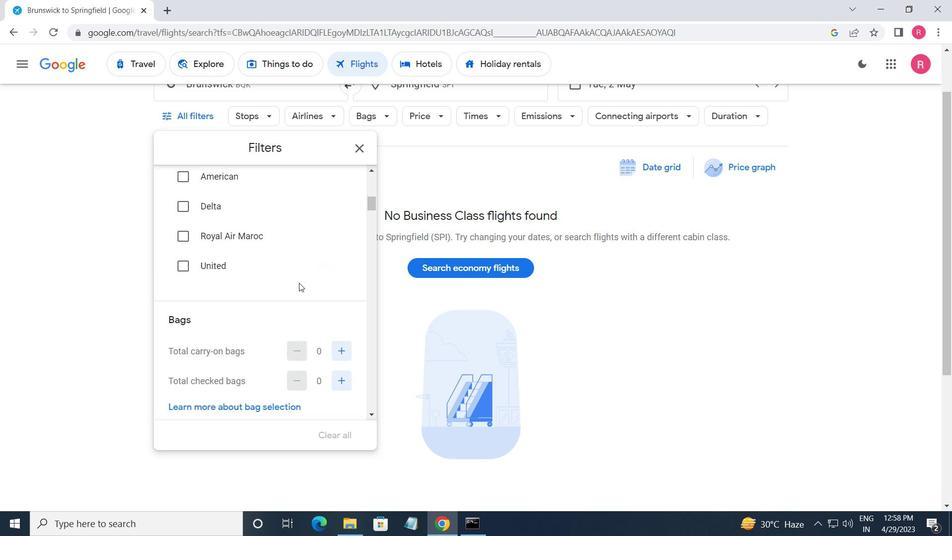 
Action: Mouse scrolled (299, 283) with delta (0, 0)
Screenshot: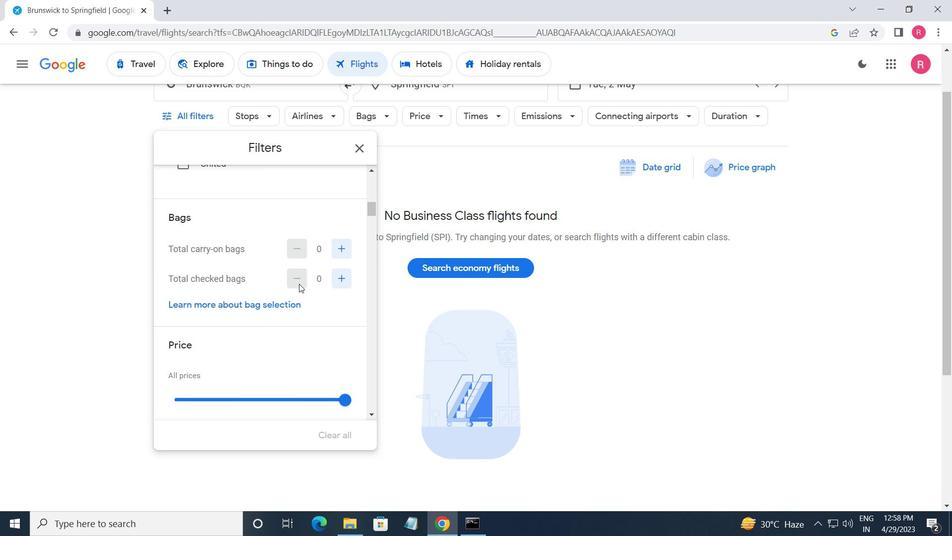 
Action: Mouse moved to (323, 289)
Screenshot: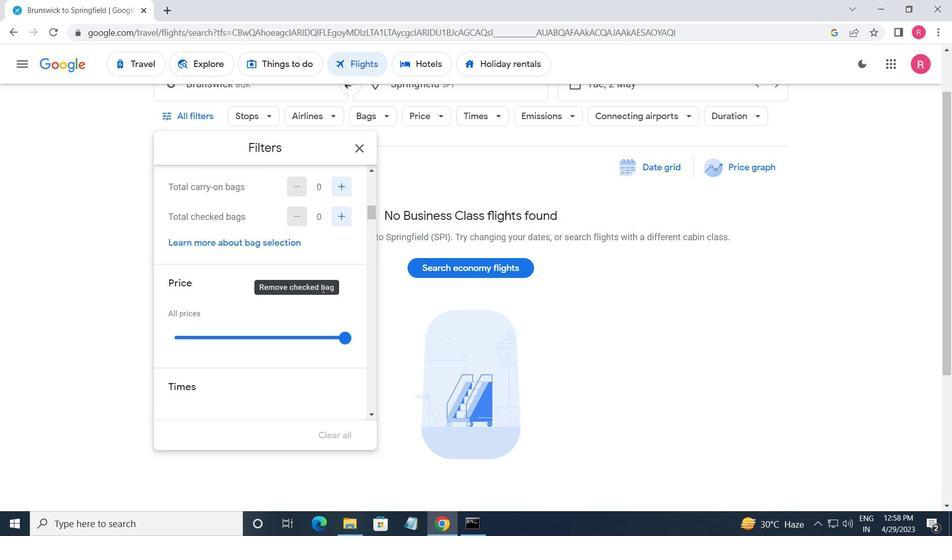 
Action: Mouse scrolled (323, 288) with delta (0, 0)
Screenshot: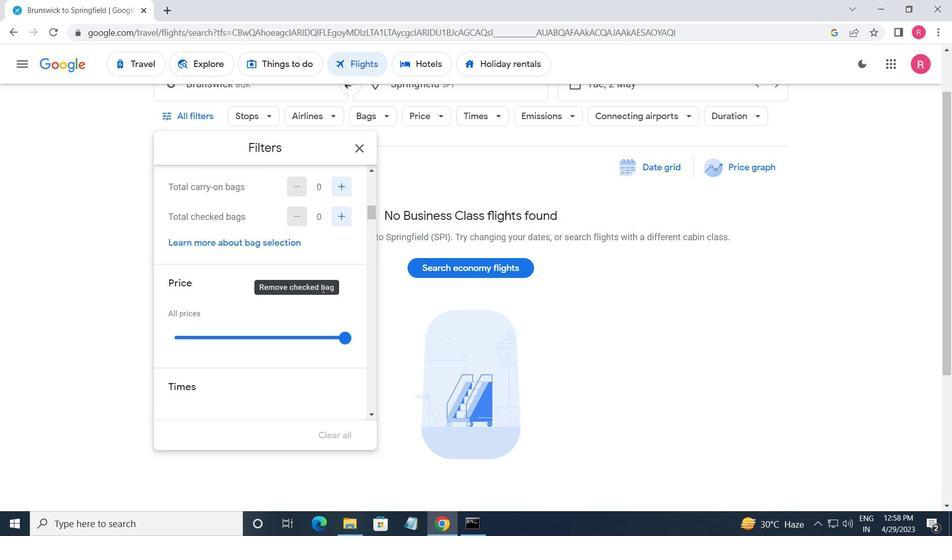 
Action: Mouse moved to (349, 272)
Screenshot: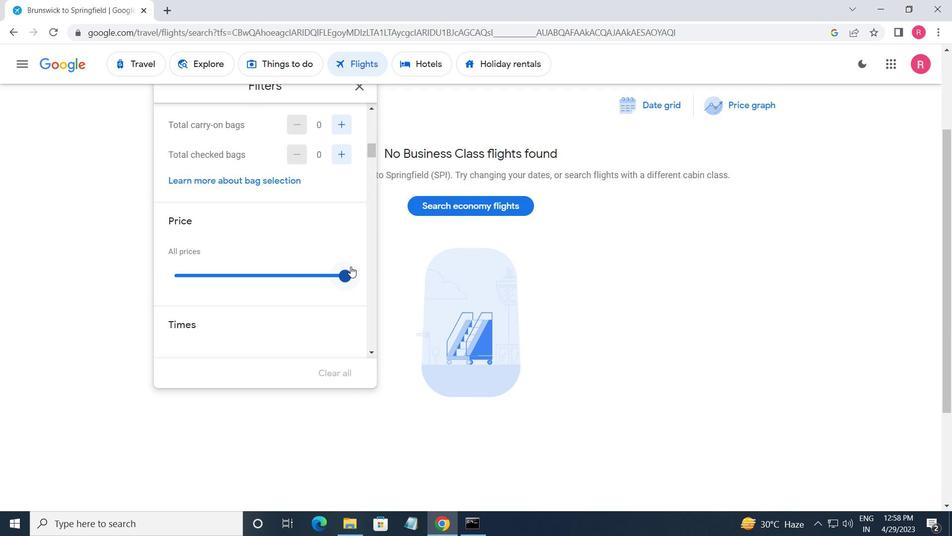 
Action: Mouse pressed left at (349, 272)
Screenshot: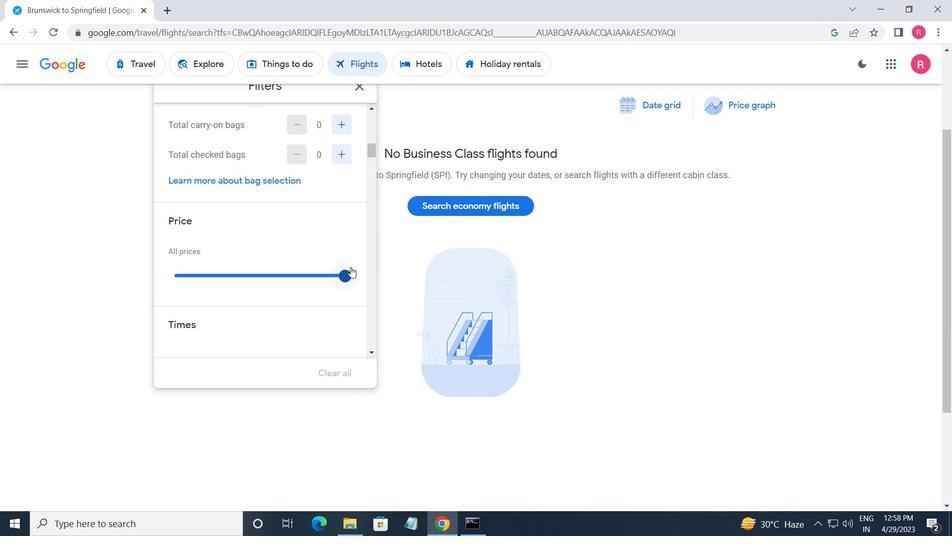 
Action: Mouse scrolled (349, 272) with delta (0, 0)
Screenshot: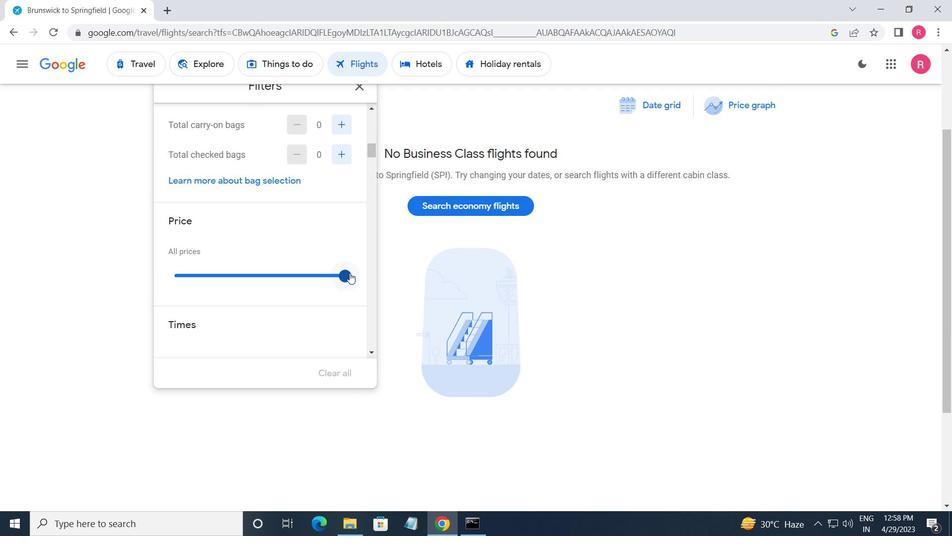 
Action: Mouse scrolled (349, 272) with delta (0, 0)
Screenshot: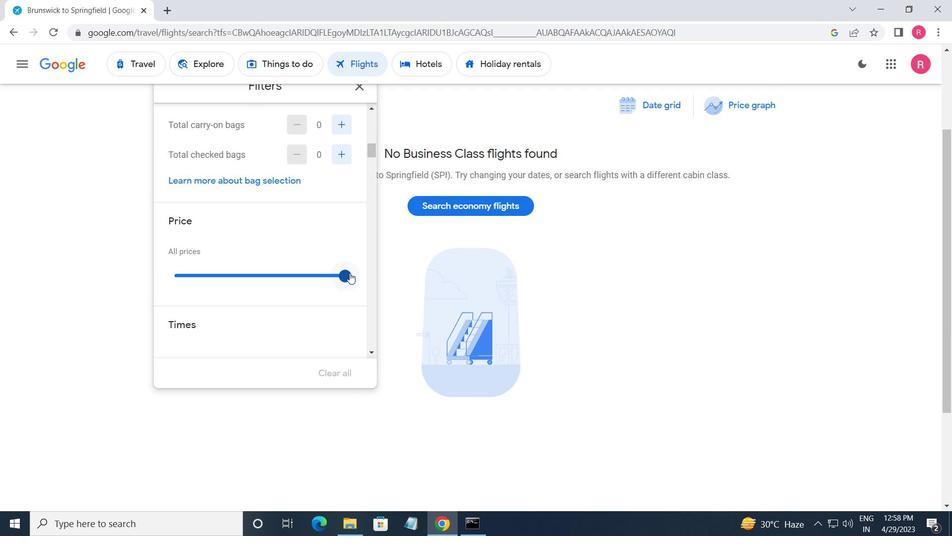 
Action: Mouse moved to (178, 286)
Screenshot: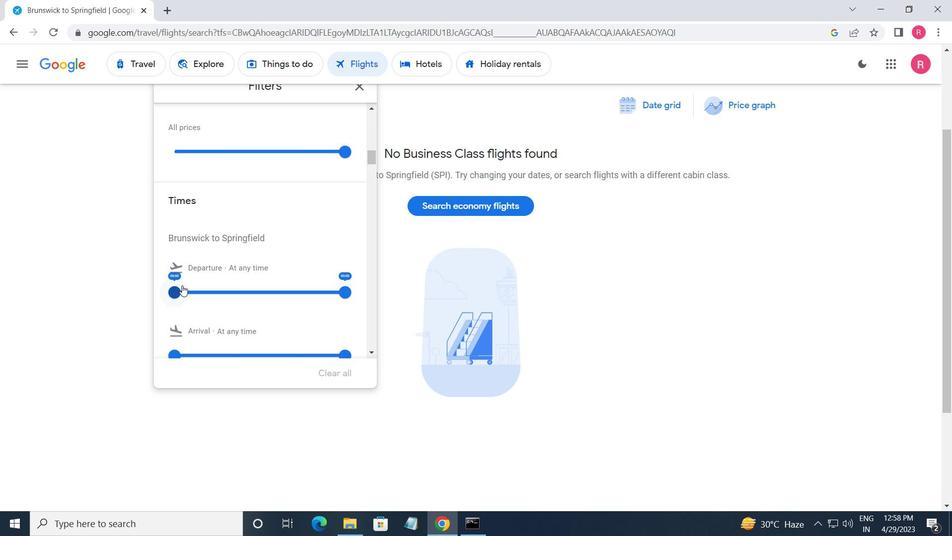 
Action: Mouse pressed left at (178, 286)
Screenshot: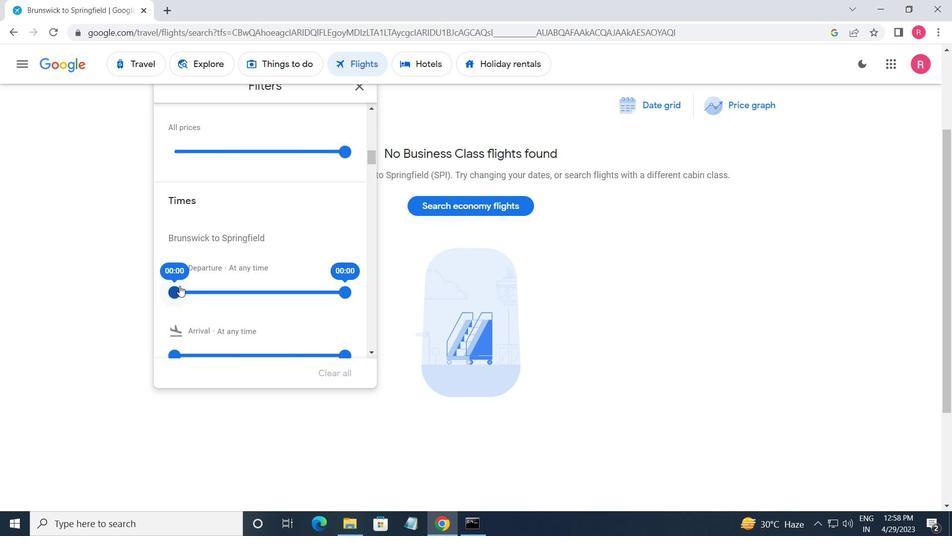 
Action: Mouse moved to (342, 294)
Screenshot: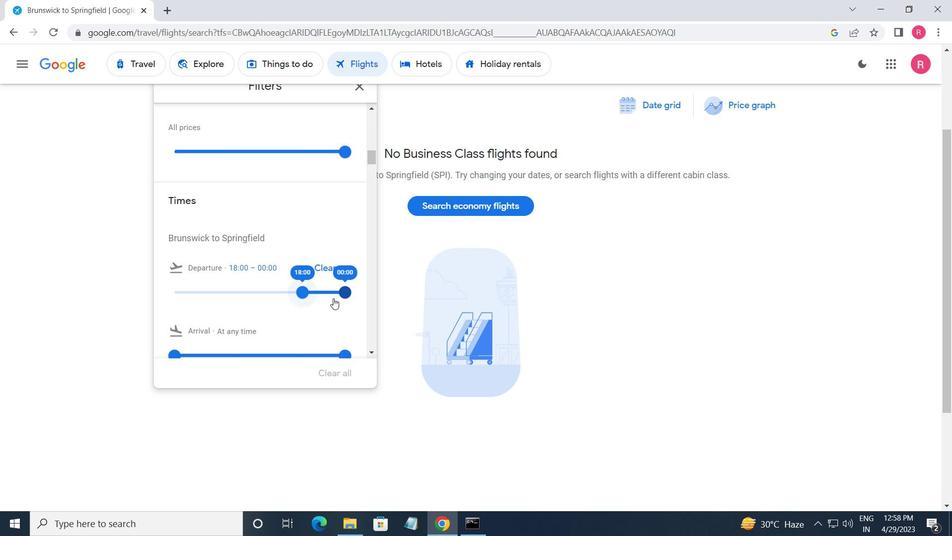 
Action: Mouse pressed left at (342, 294)
Screenshot: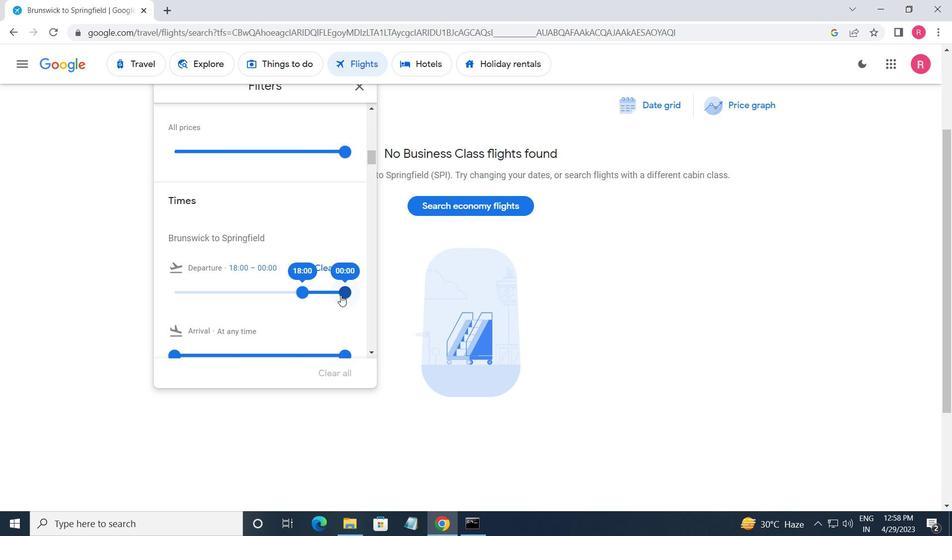
Action: Mouse moved to (357, 88)
Screenshot: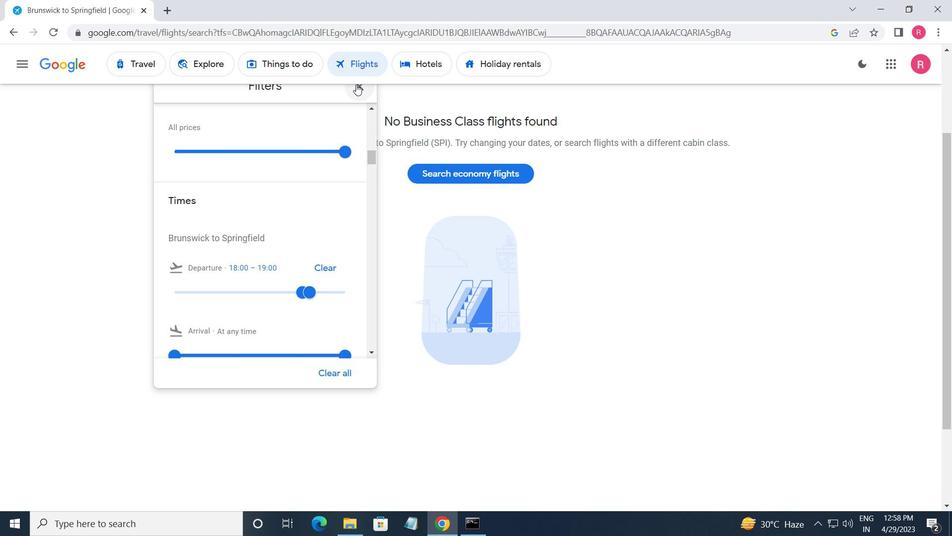 
Action: Mouse pressed left at (357, 88)
Screenshot: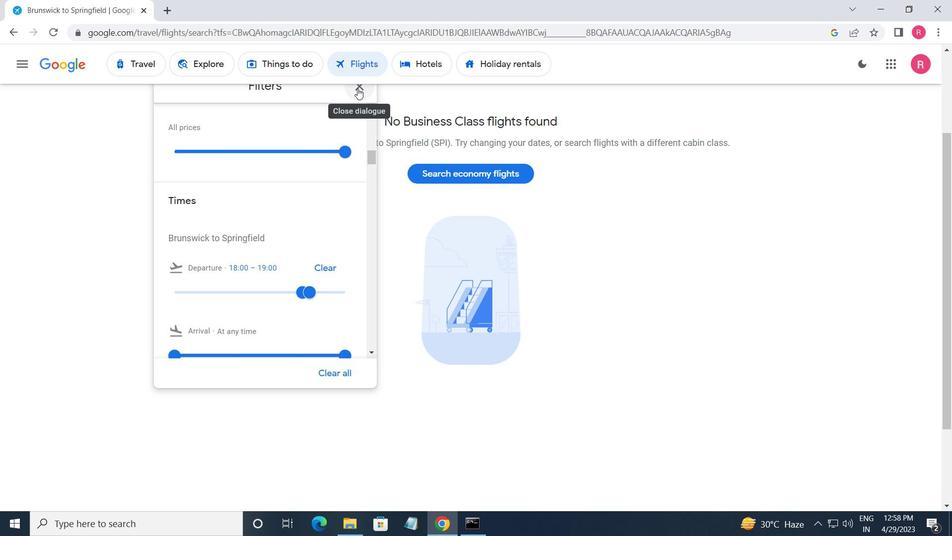 
Action: Mouse moved to (358, 88)
Screenshot: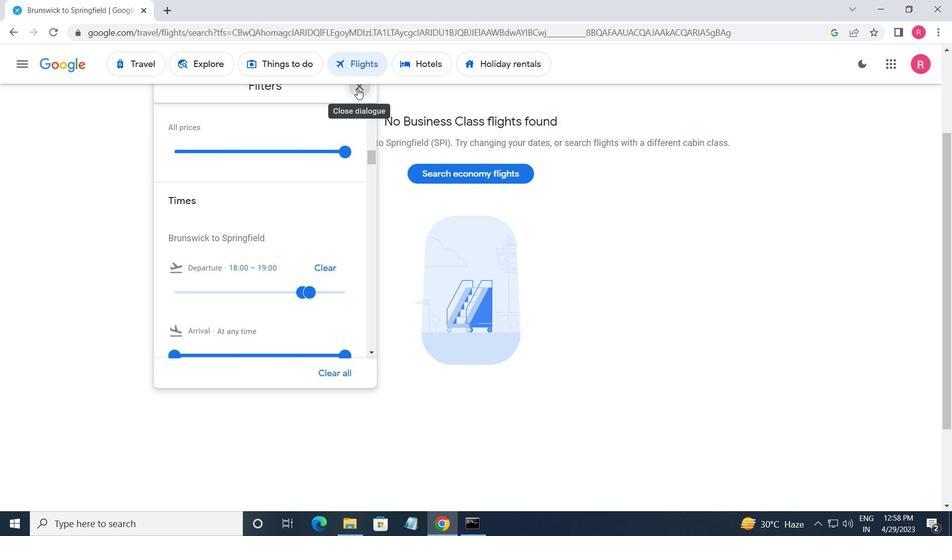 
